 Task: Create a rule from the Recommended list, Task Added to this Project -> add SubTasks in the project AgileGator with SubTasks Gather and Analyse Requirements , Design and Implement Solution , System Test and UAT , Release to Production / Go Live
Action: Mouse moved to (610, 347)
Screenshot: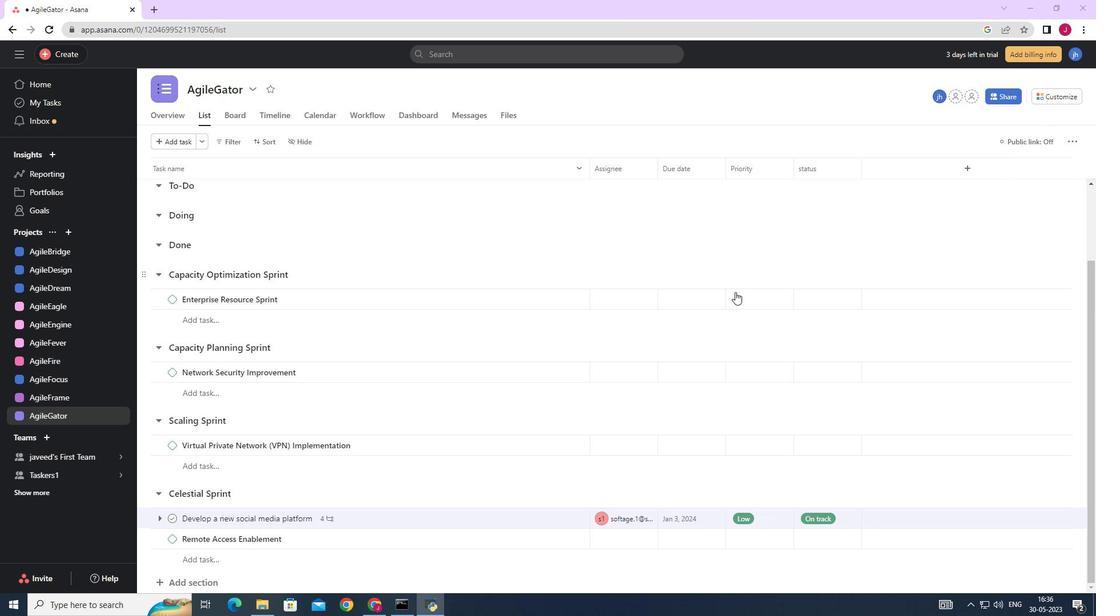 
Action: Mouse scrolled (610, 348) with delta (0, 0)
Screenshot: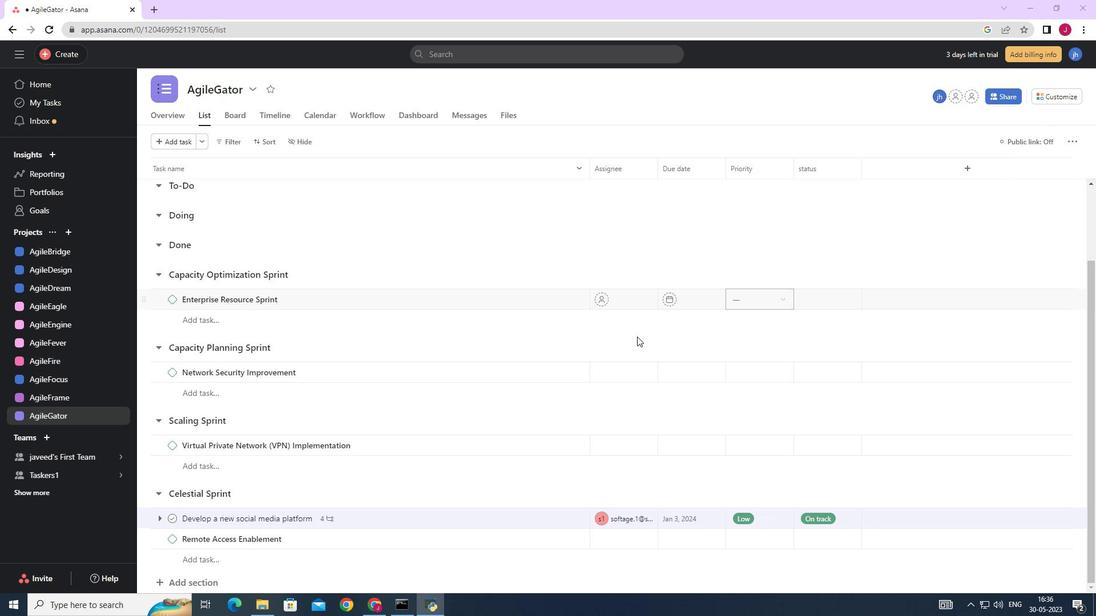 
Action: Mouse scrolled (610, 348) with delta (0, 0)
Screenshot: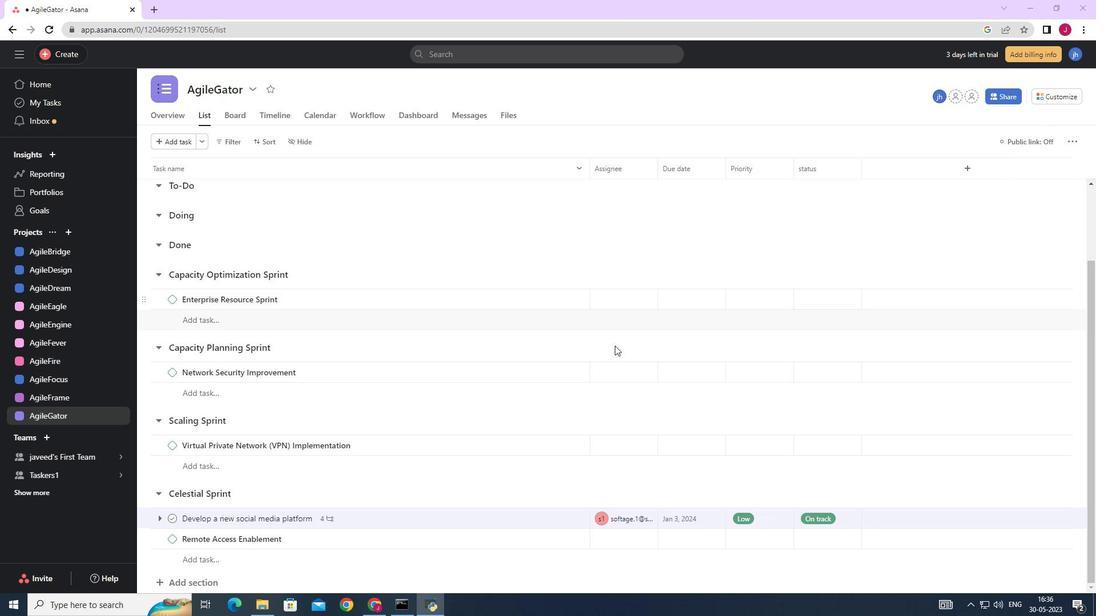 
Action: Mouse scrolled (610, 348) with delta (0, 0)
Screenshot: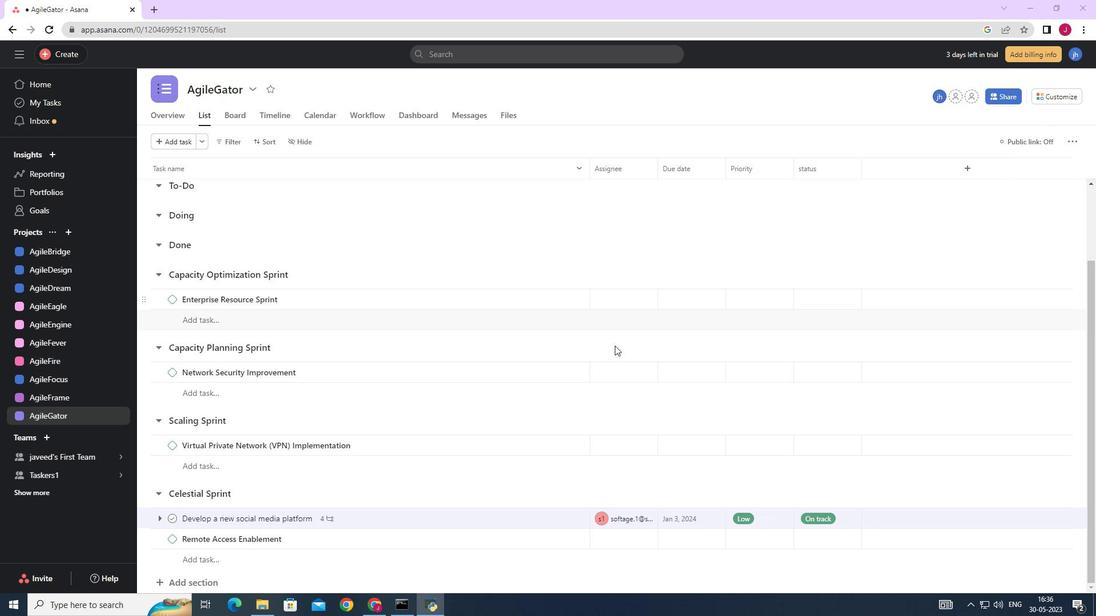 
Action: Mouse moved to (606, 347)
Screenshot: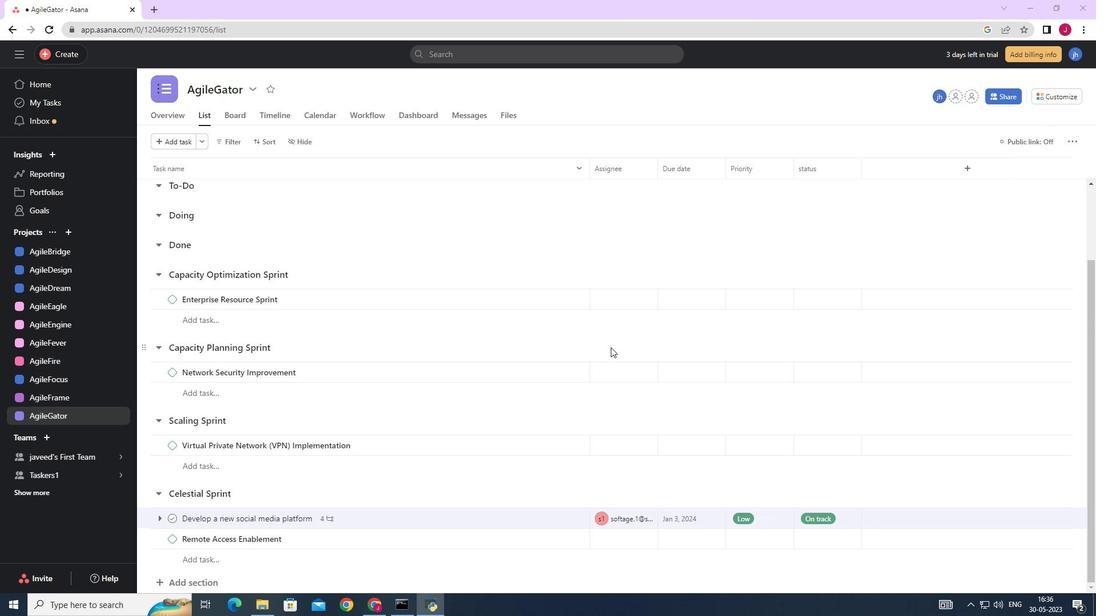 
Action: Mouse scrolled (606, 347) with delta (0, 0)
Screenshot: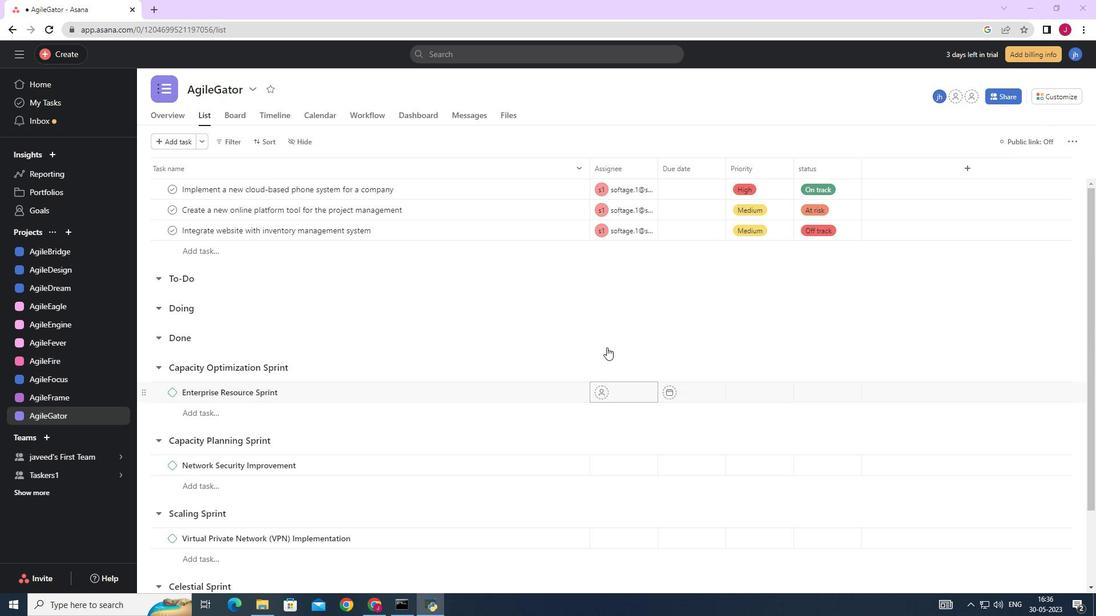 
Action: Mouse scrolled (606, 347) with delta (0, 0)
Screenshot: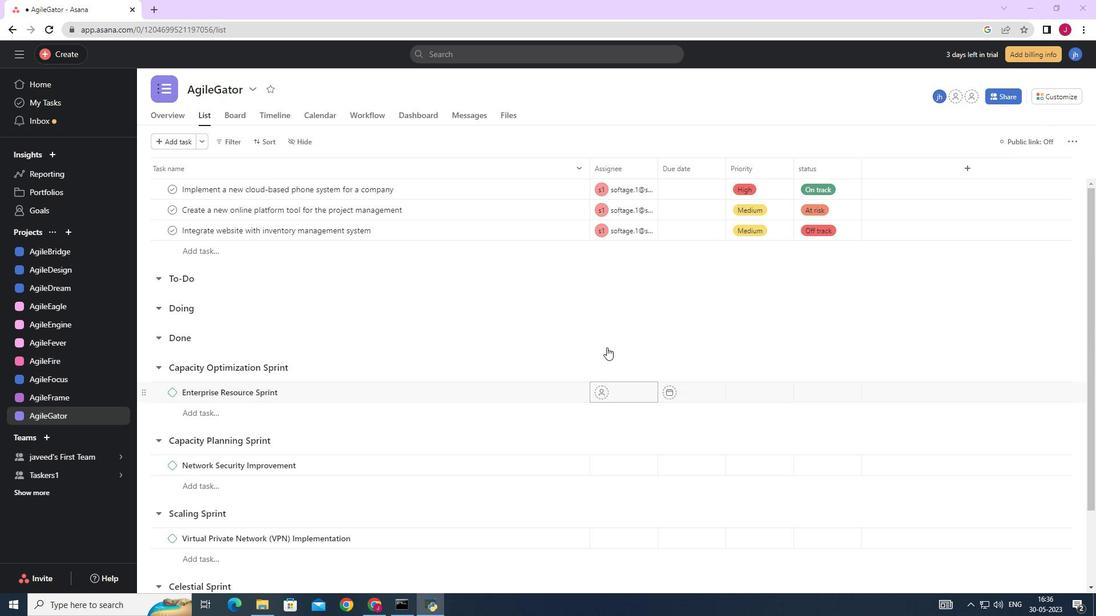 
Action: Mouse moved to (906, 306)
Screenshot: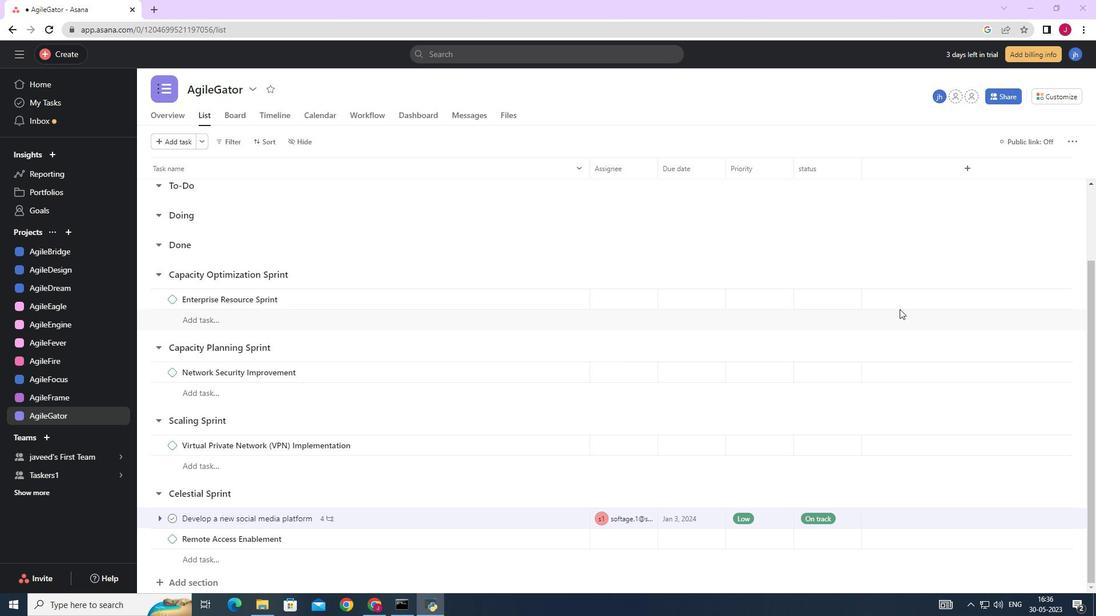 
Action: Mouse scrolled (906, 306) with delta (0, 0)
Screenshot: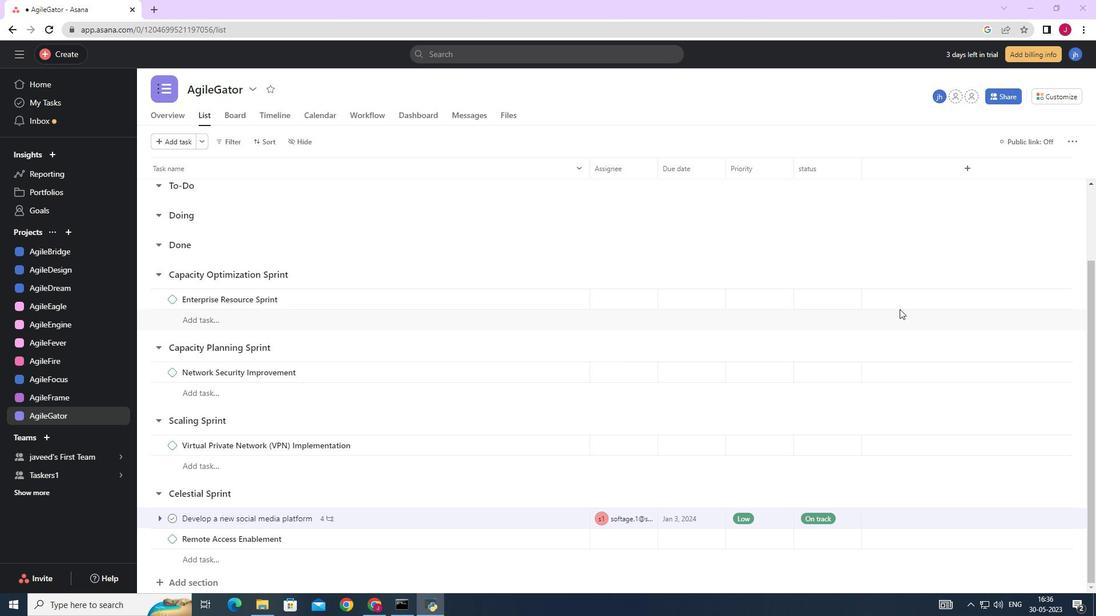 
Action: Mouse moved to (907, 304)
Screenshot: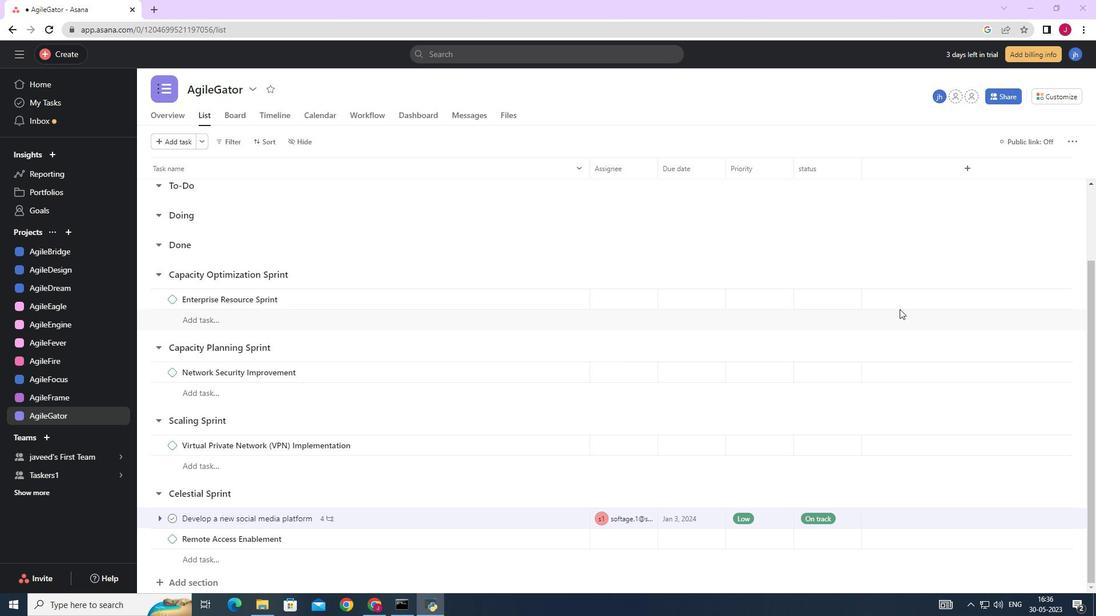 
Action: Mouse scrolled (907, 305) with delta (0, 0)
Screenshot: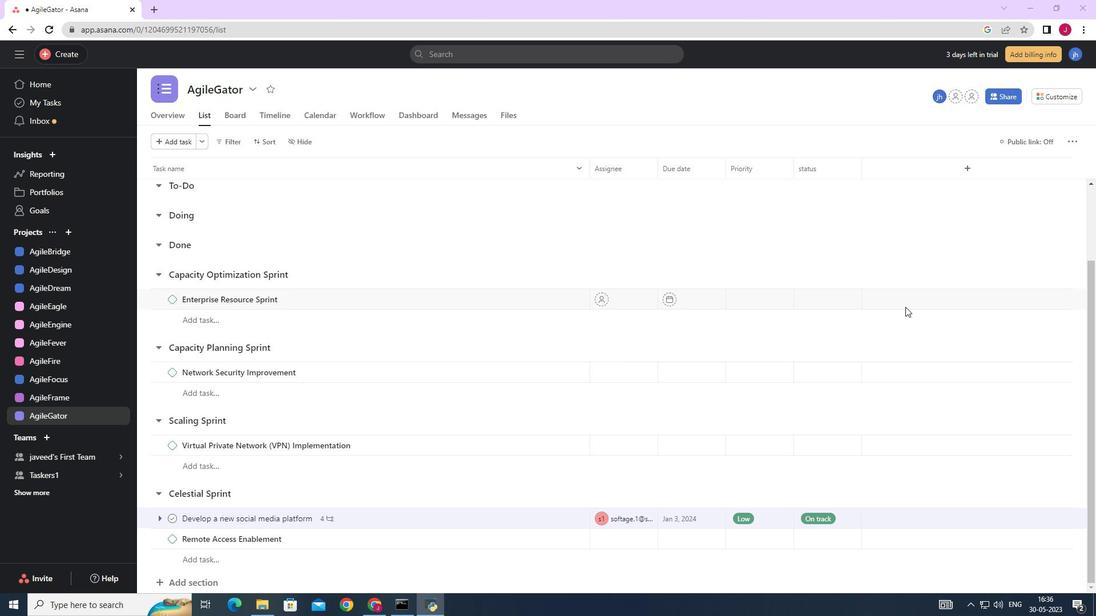 
Action: Mouse moved to (916, 299)
Screenshot: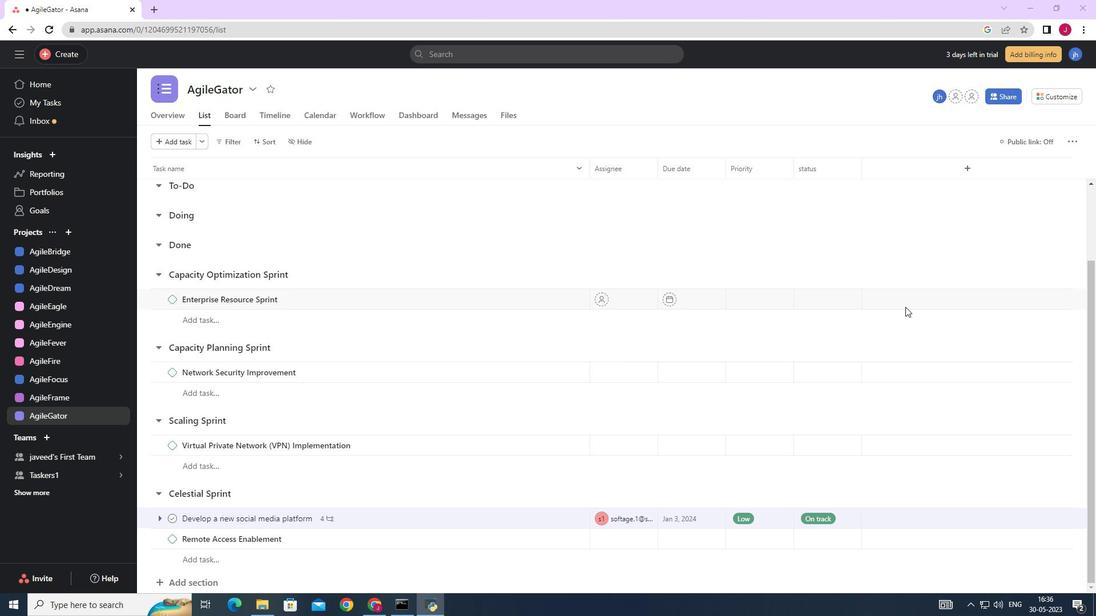 
Action: Mouse scrolled (913, 302) with delta (0, 0)
Screenshot: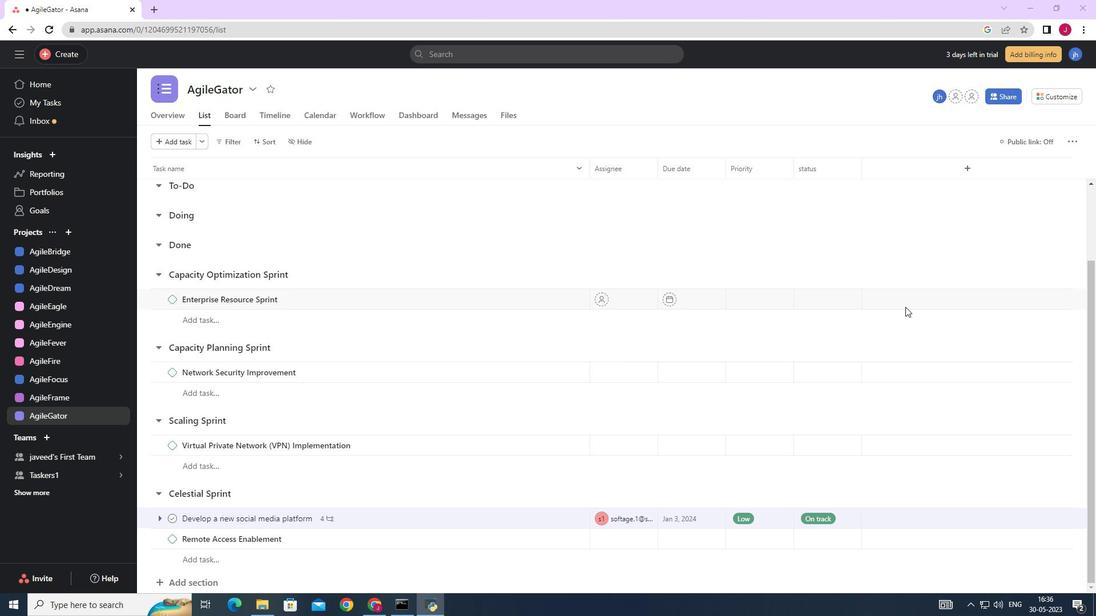 
Action: Mouse moved to (1061, 91)
Screenshot: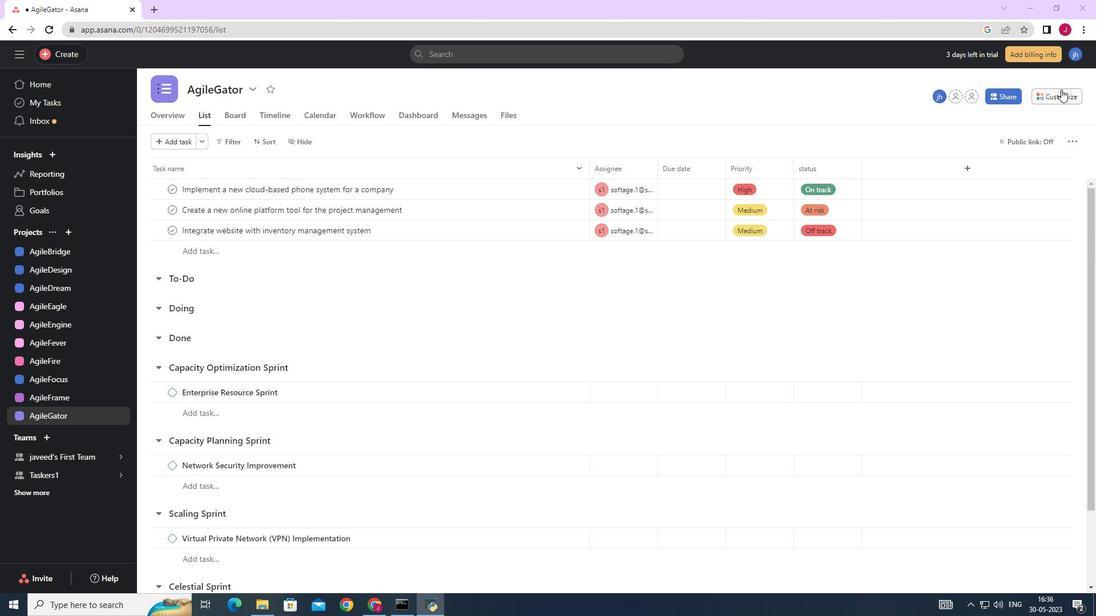 
Action: Mouse pressed left at (1061, 91)
Screenshot: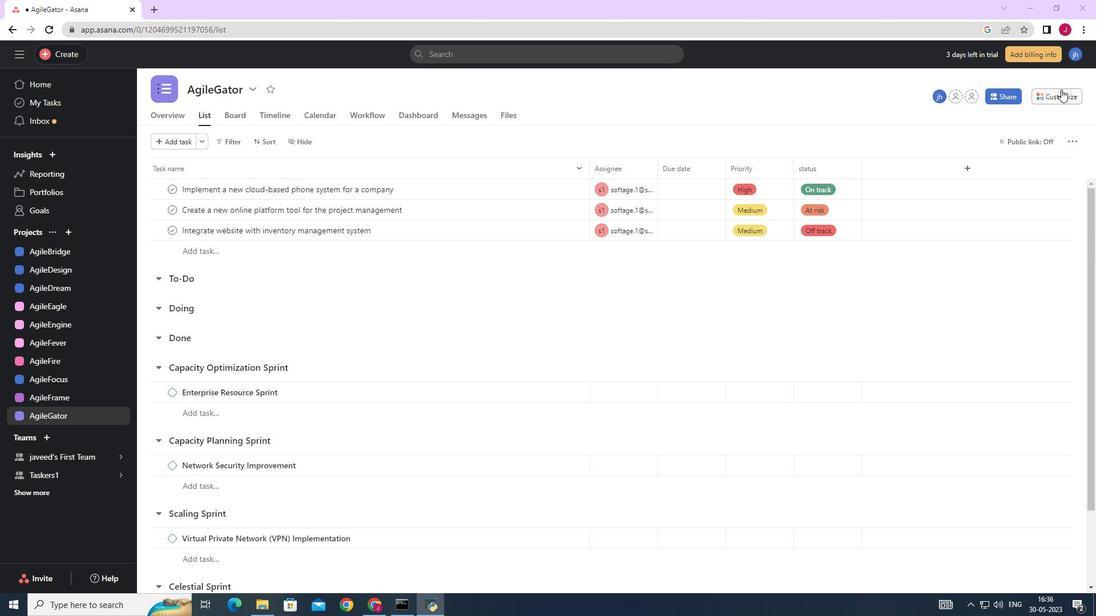 
Action: Mouse moved to (862, 241)
Screenshot: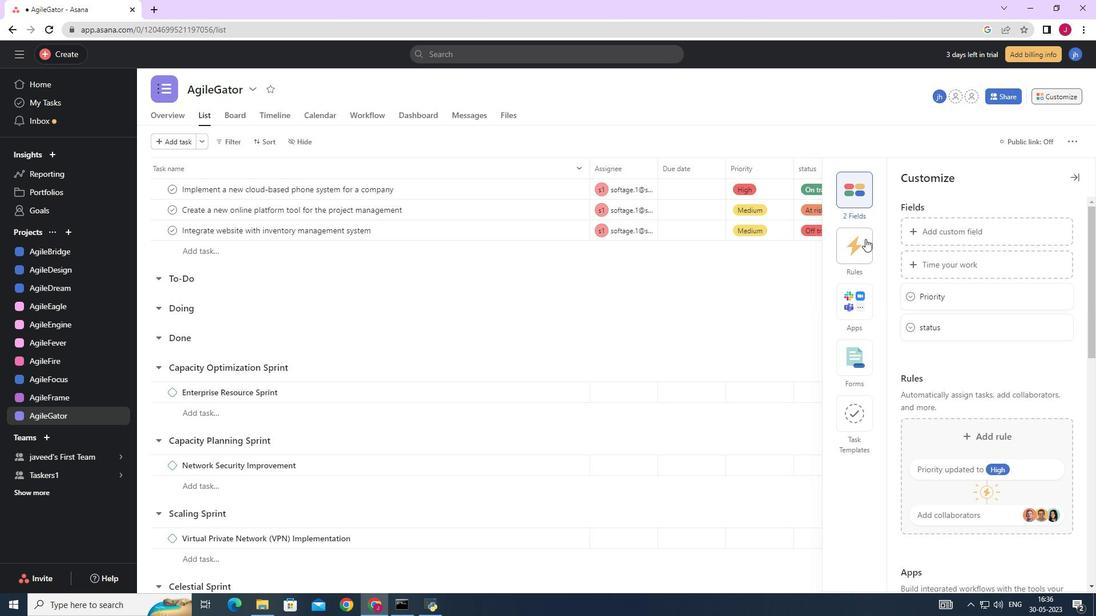 
Action: Mouse pressed left at (862, 241)
Screenshot: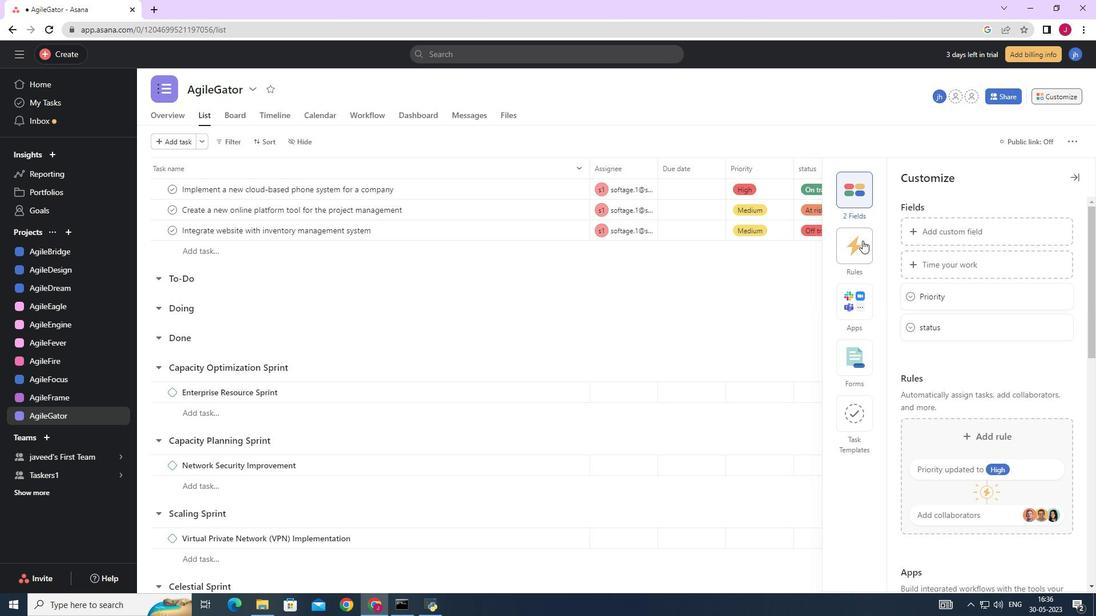 
Action: Mouse moved to (954, 259)
Screenshot: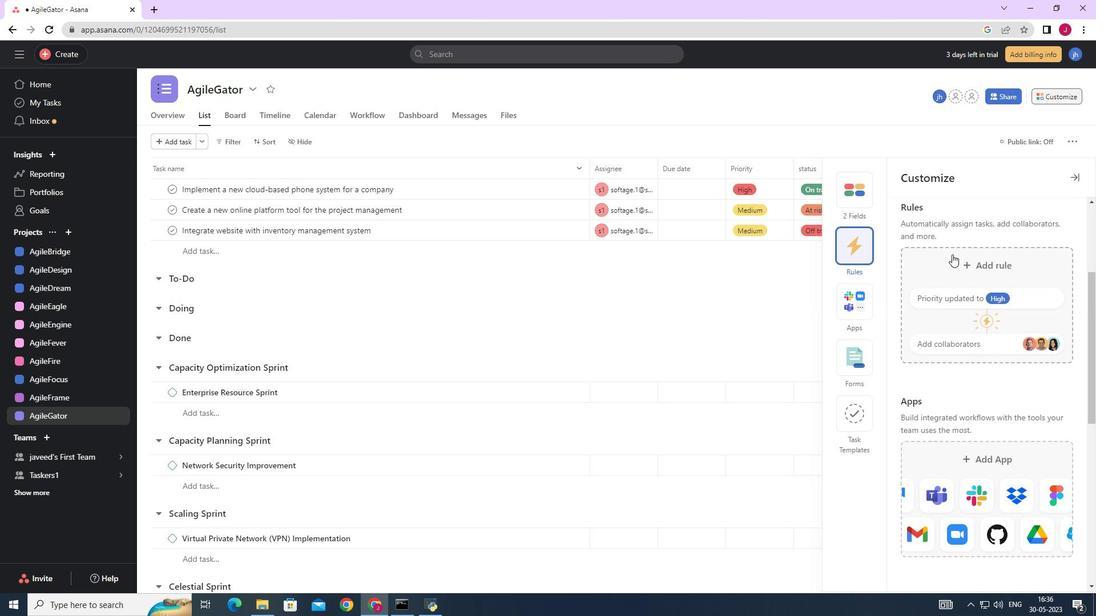 
Action: Mouse pressed left at (954, 259)
Screenshot: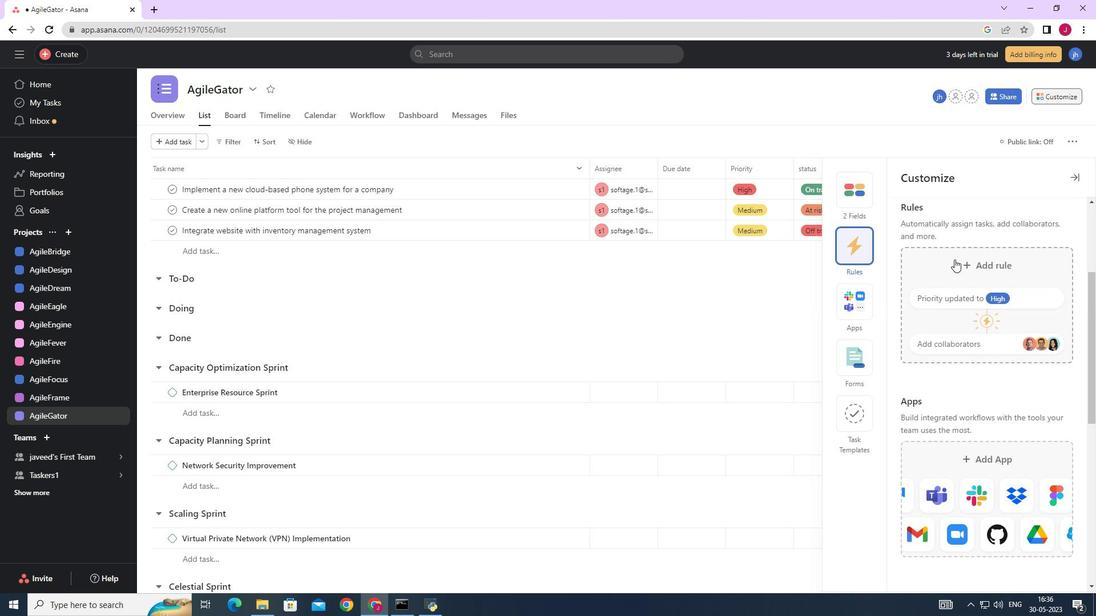 
Action: Mouse moved to (418, 175)
Screenshot: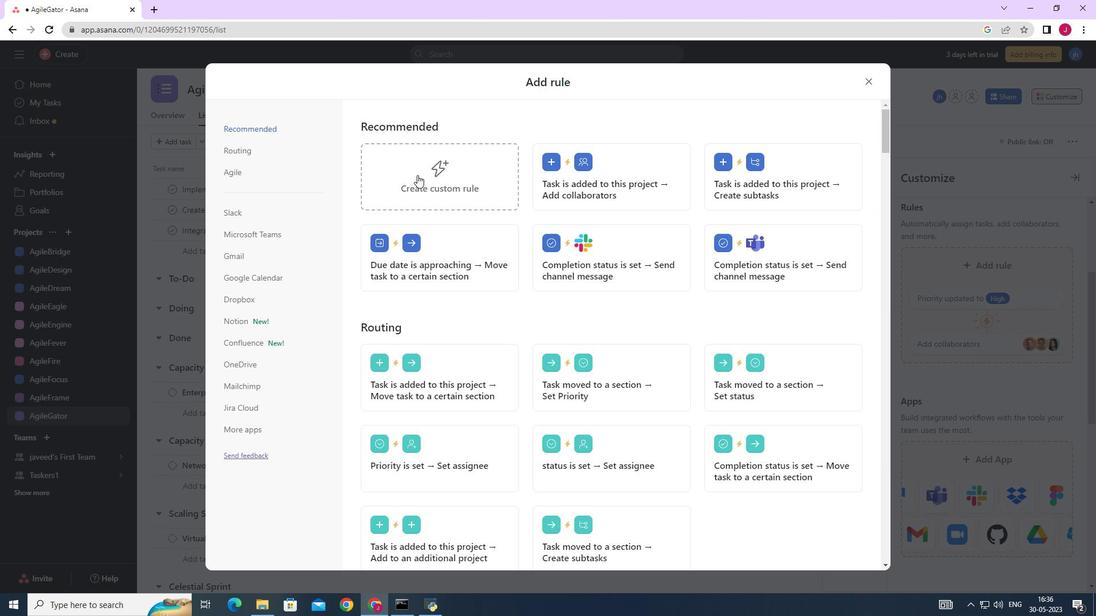 
Action: Mouse pressed left at (418, 175)
Screenshot: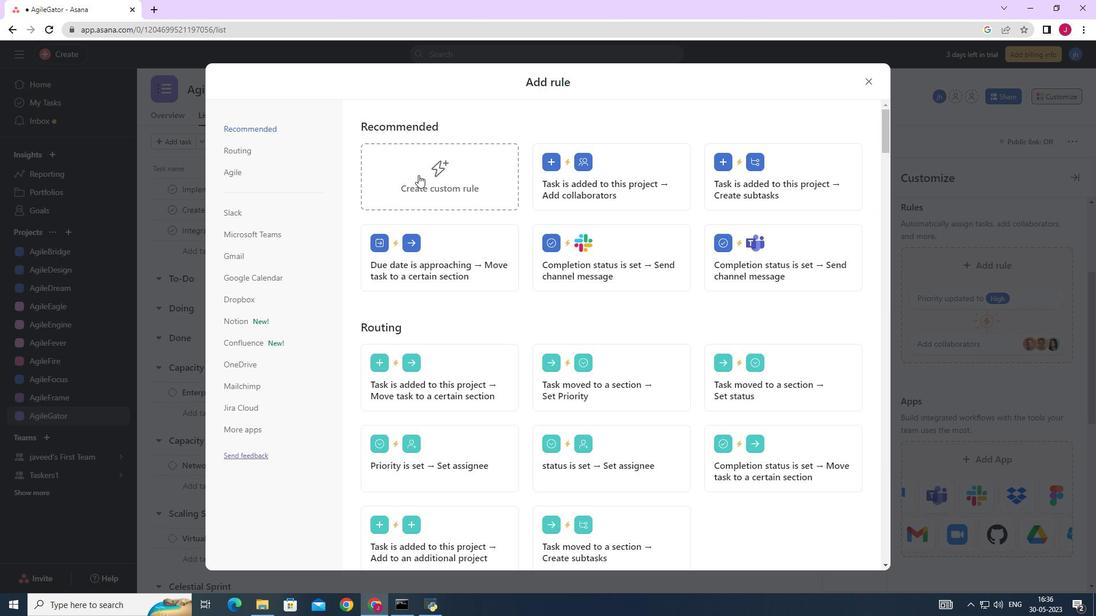 
Action: Mouse moved to (544, 308)
Screenshot: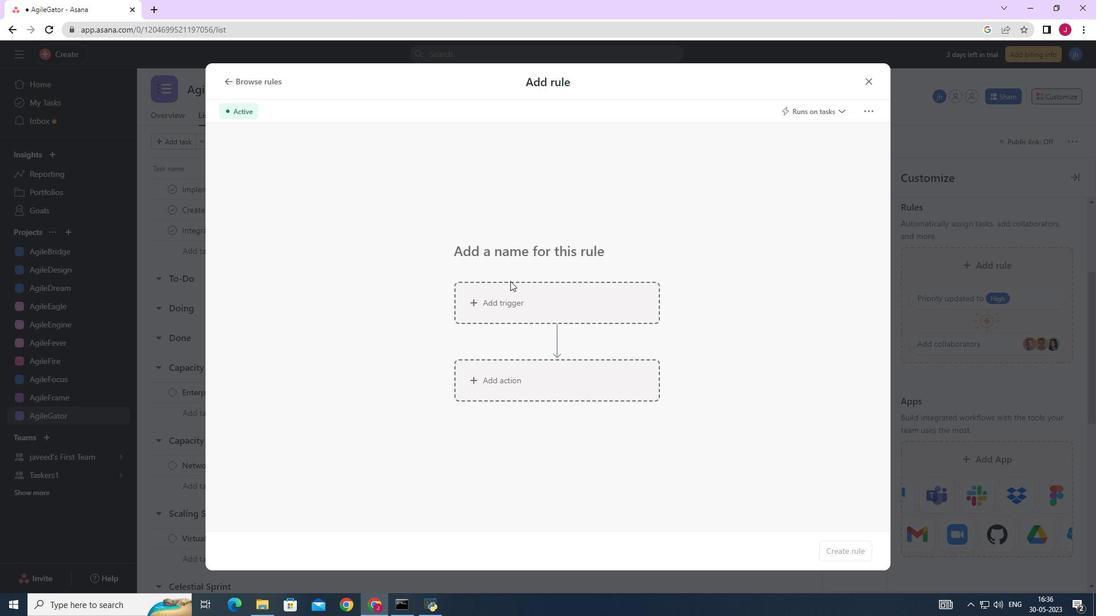 
Action: Mouse pressed left at (544, 308)
Screenshot: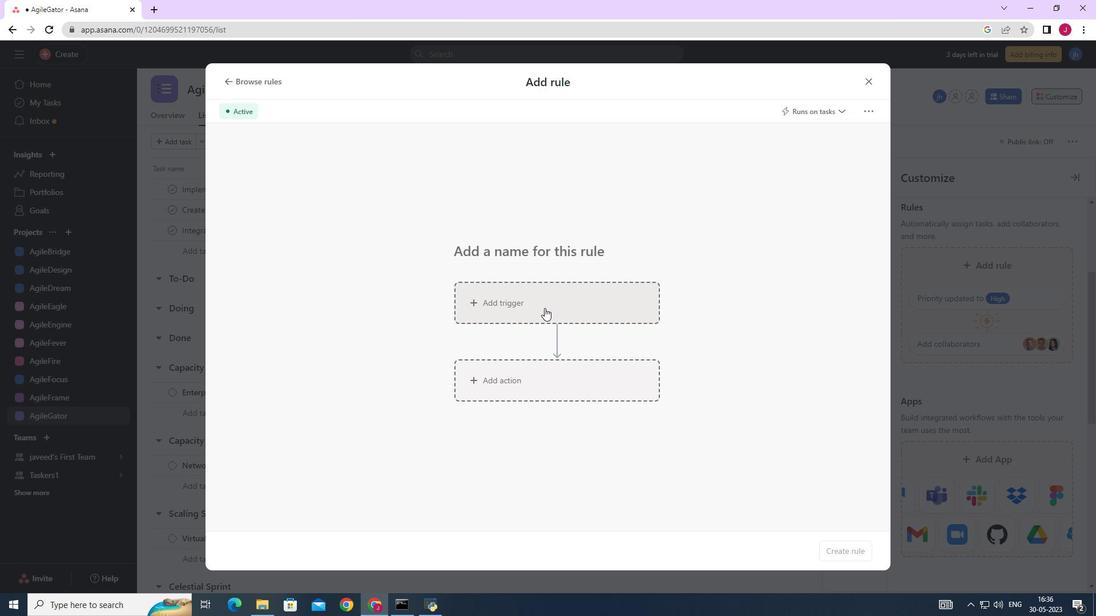 
Action: Mouse moved to (391, 390)
Screenshot: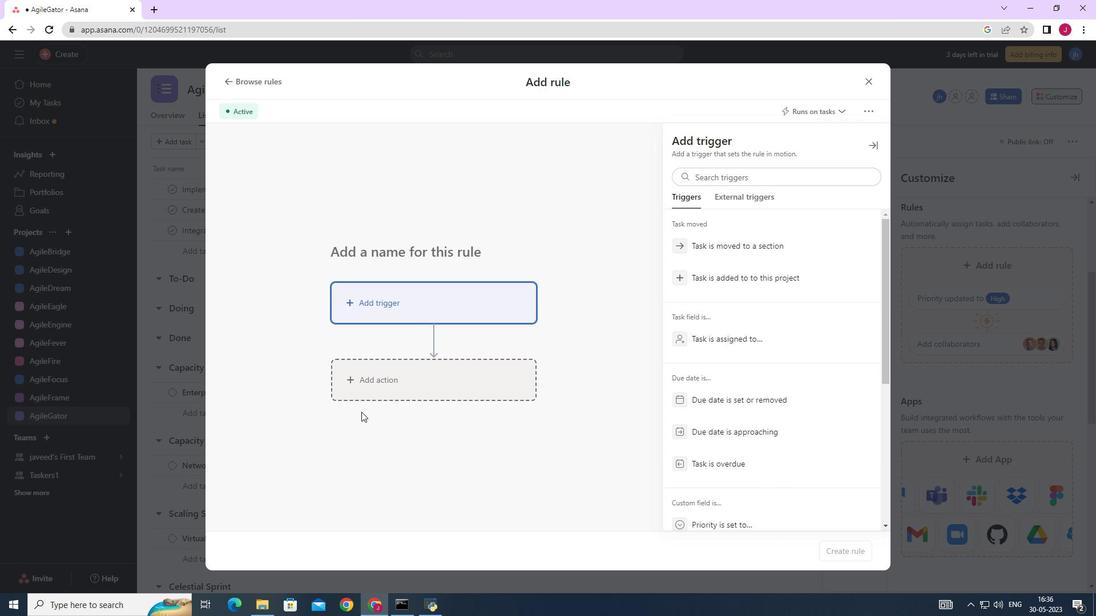 
Action: Mouse pressed left at (391, 390)
Screenshot: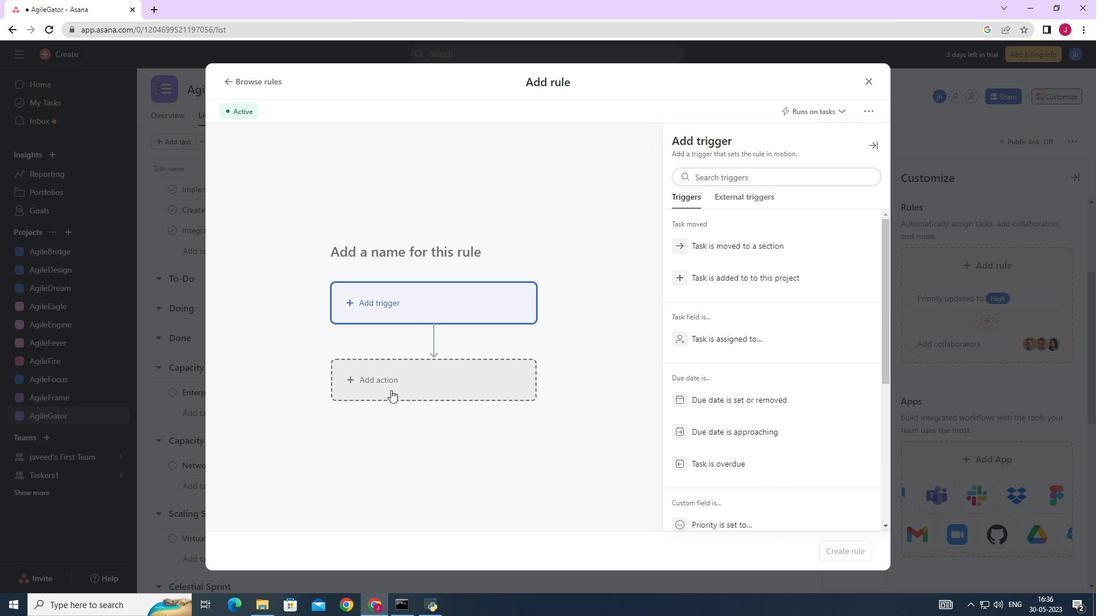 
Action: Mouse moved to (717, 336)
Screenshot: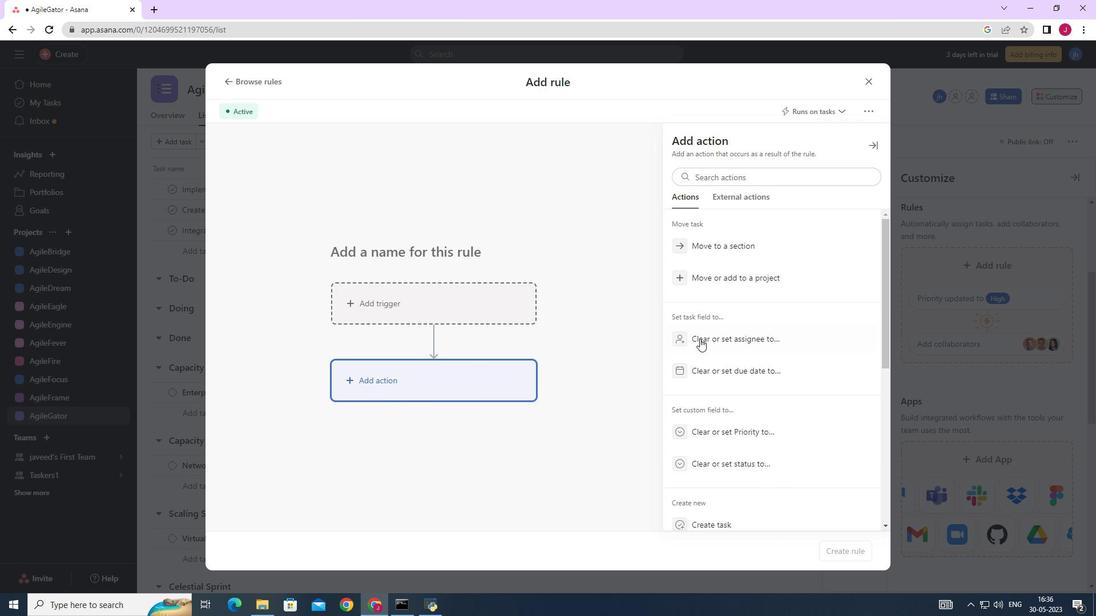 
Action: Mouse scrolled (717, 336) with delta (0, 0)
Screenshot: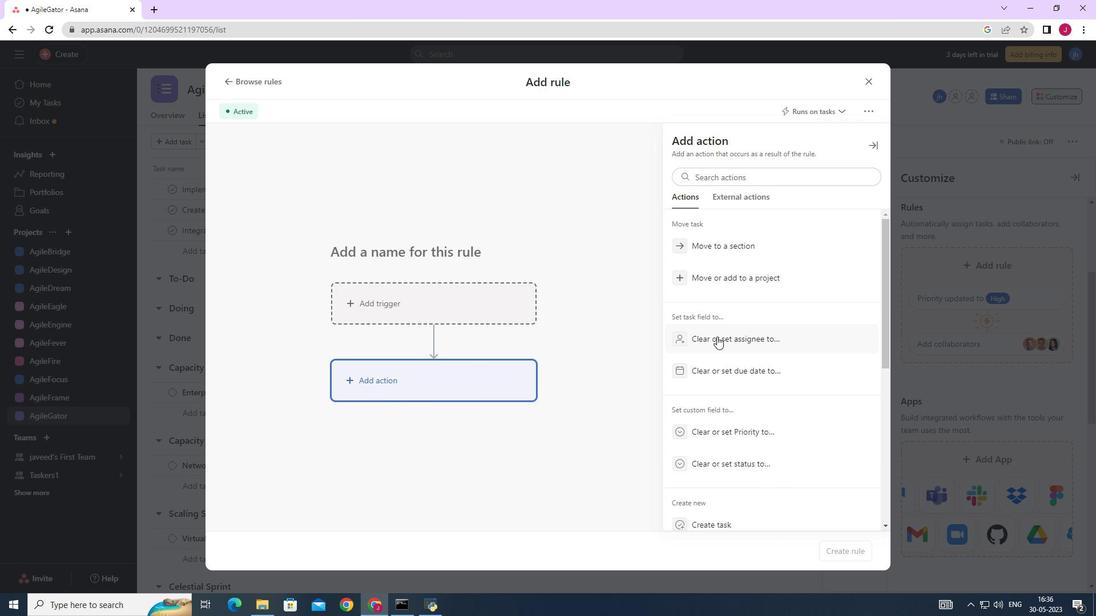 
Action: Mouse scrolled (717, 336) with delta (0, 0)
Screenshot: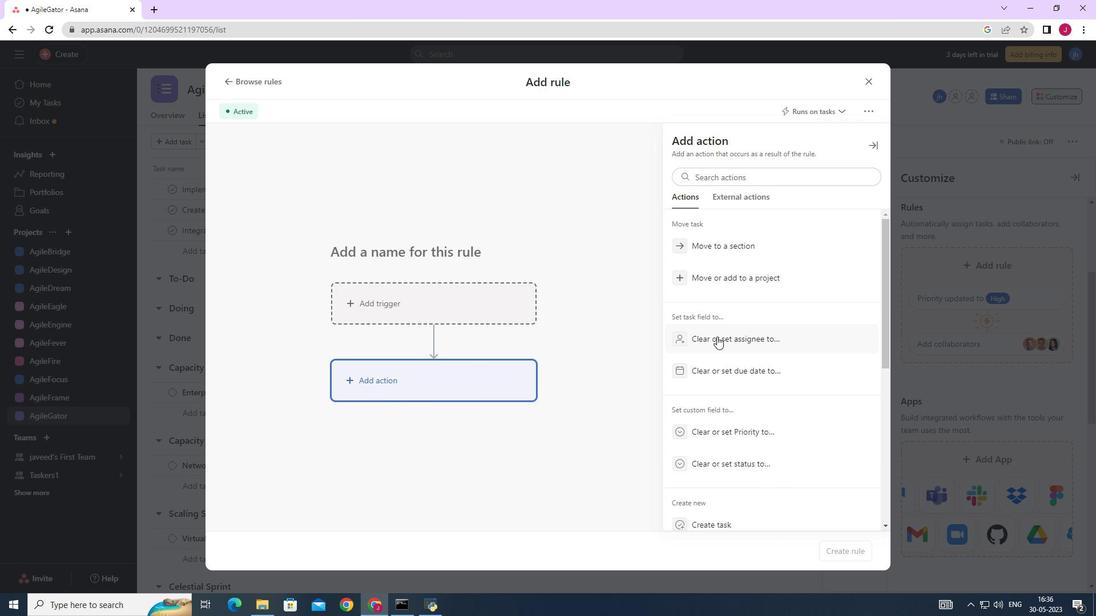 
Action: Mouse scrolled (717, 336) with delta (0, 0)
Screenshot: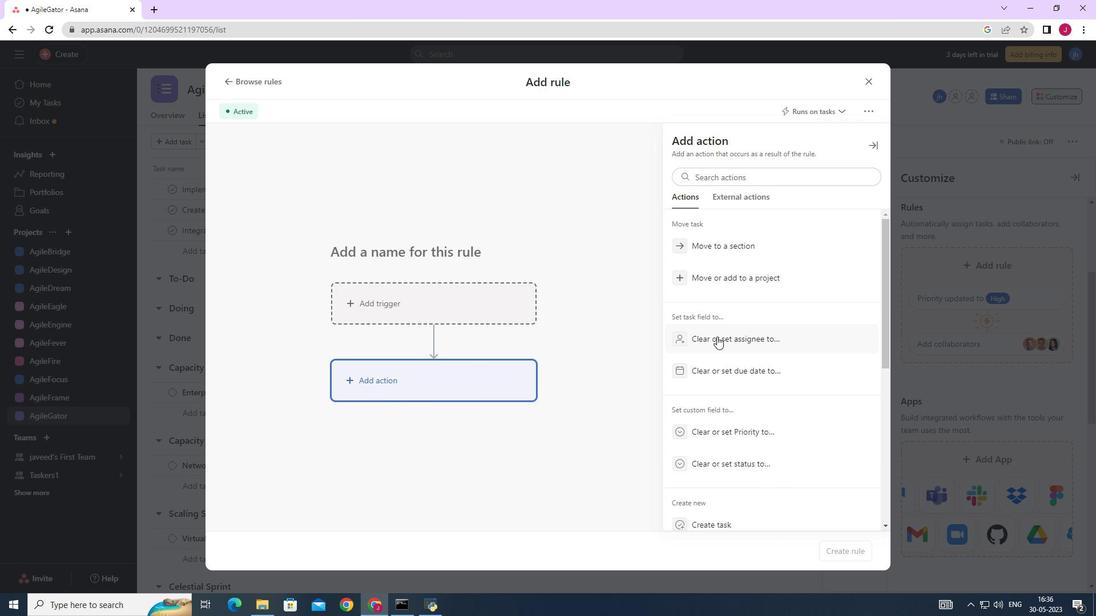 
Action: Mouse moved to (708, 386)
Screenshot: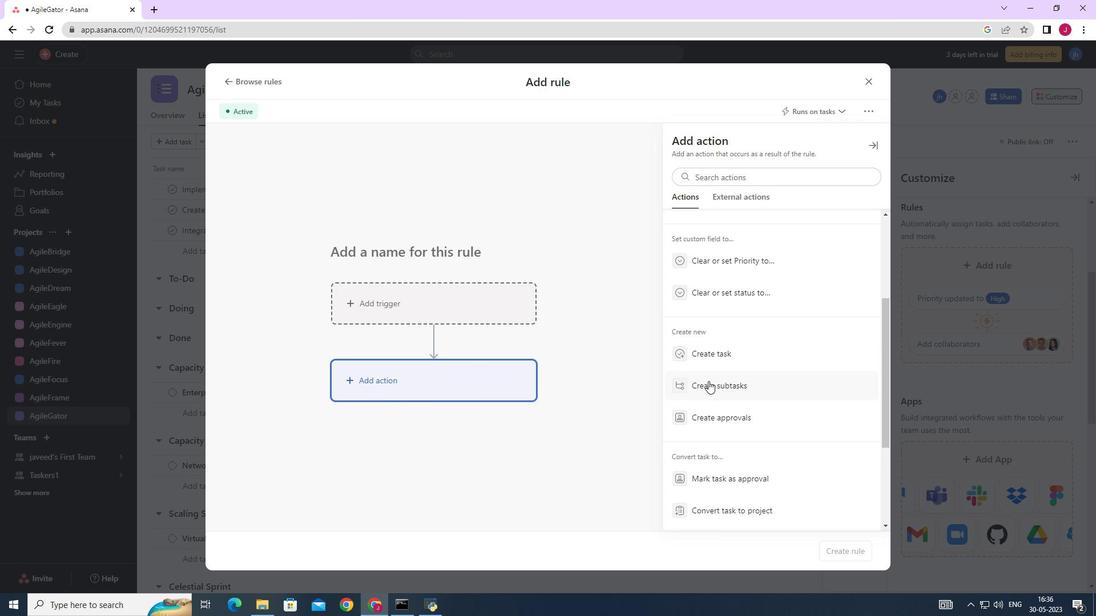 
Action: Mouse pressed left at (708, 386)
Screenshot: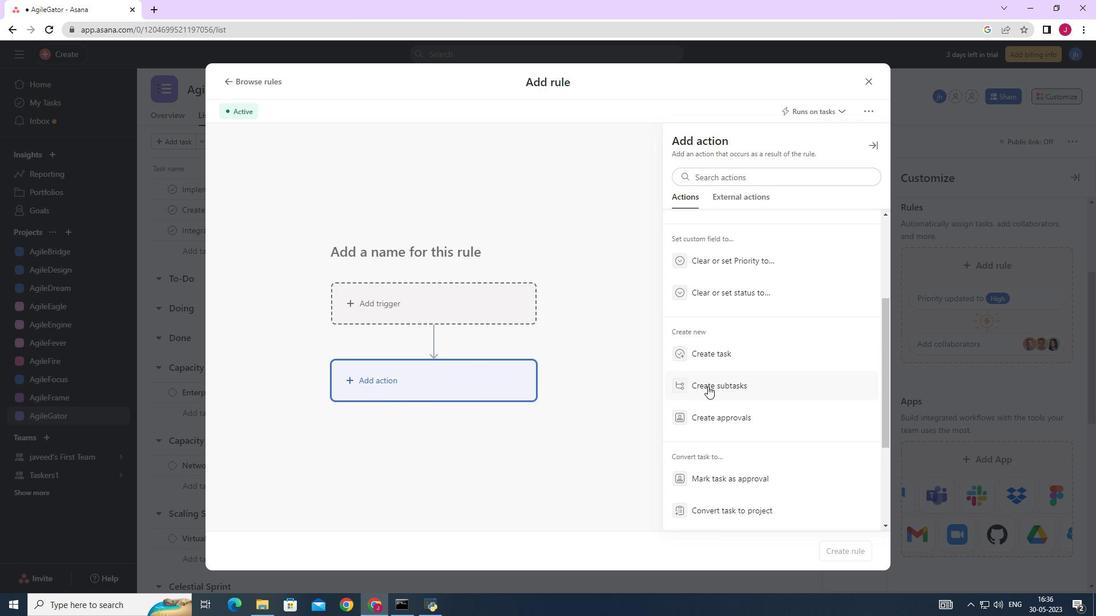 
Action: Mouse moved to (717, 184)
Screenshot: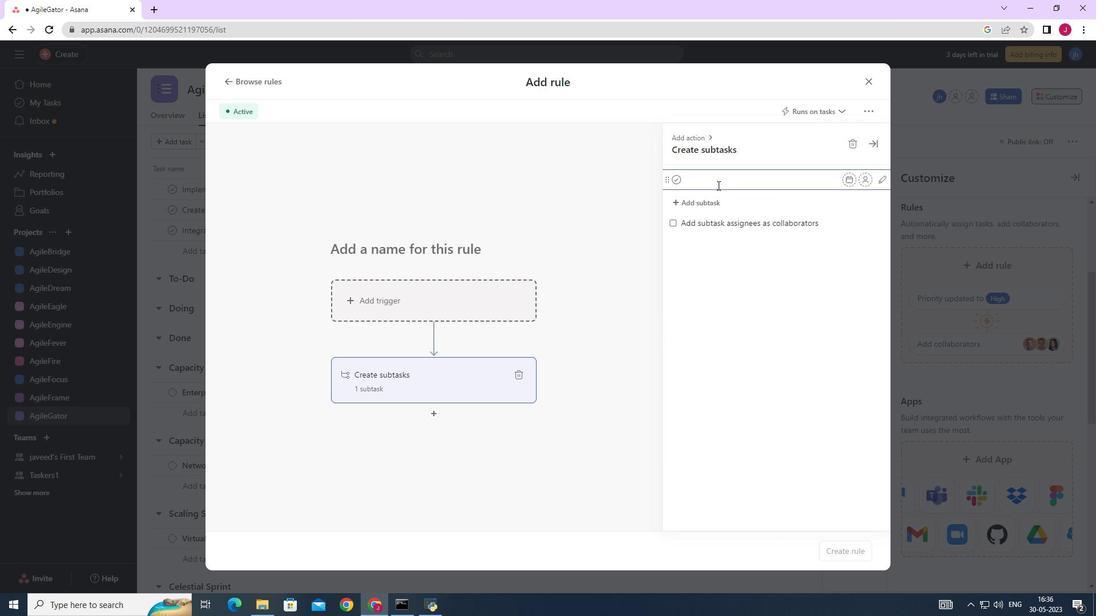 
Action: Key pressed <Key.caps_lock>G<Key.caps_lock>ather<Key.space>and<Key.space><Key.caps_lock>A<Key.caps_lock>nalyse<Key.space><Key.caps_lock>R<Key.caps_lock>equirements<Key.enter>
Screenshot: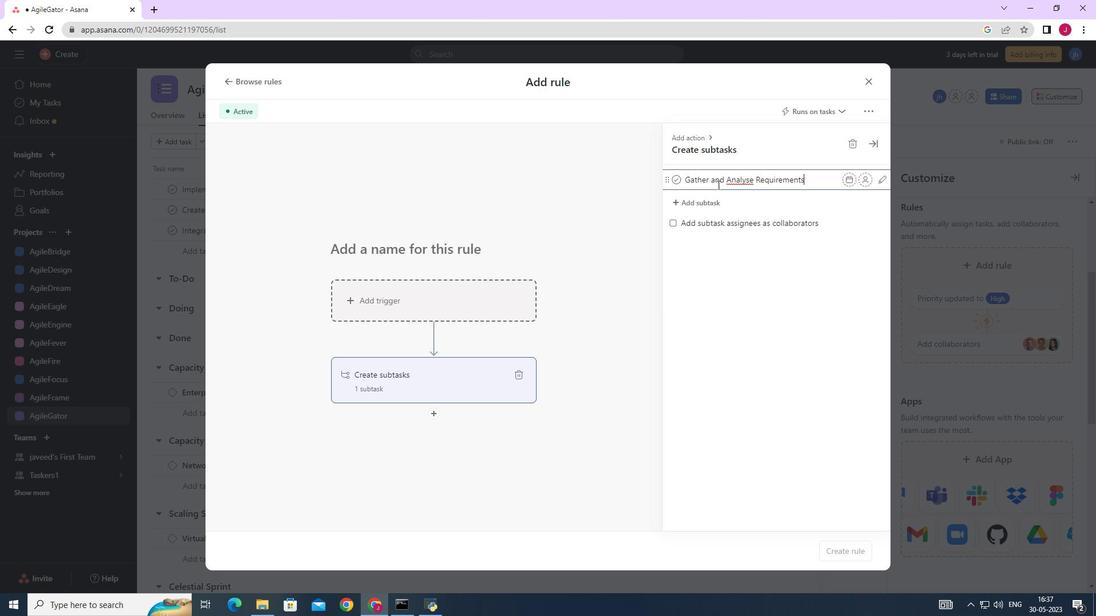 
Action: Mouse moved to (739, 178)
Screenshot: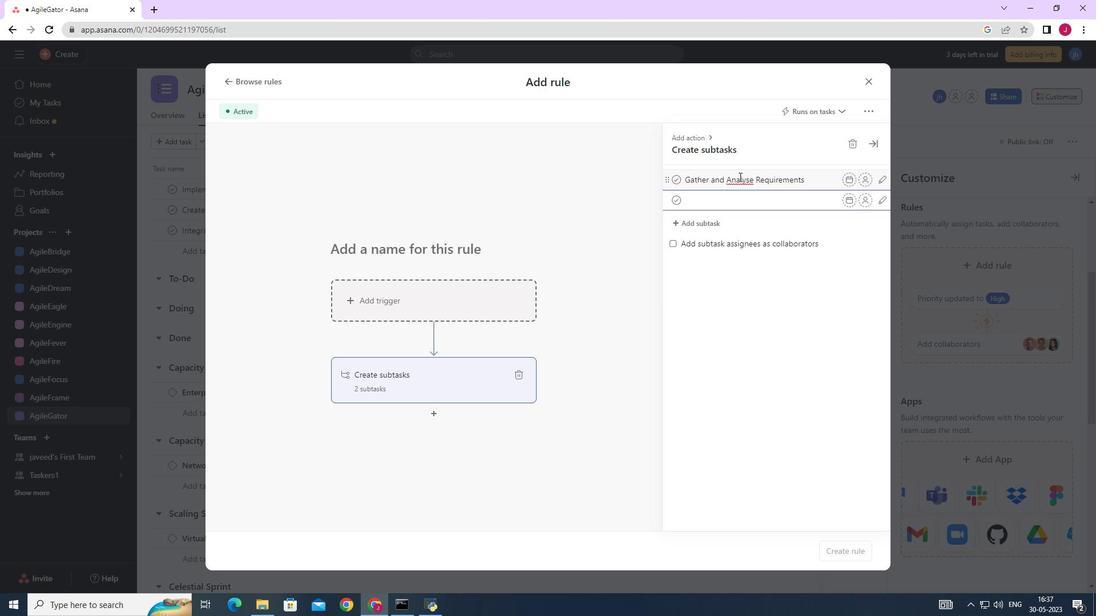 
Action: Mouse pressed right at (739, 178)
Screenshot: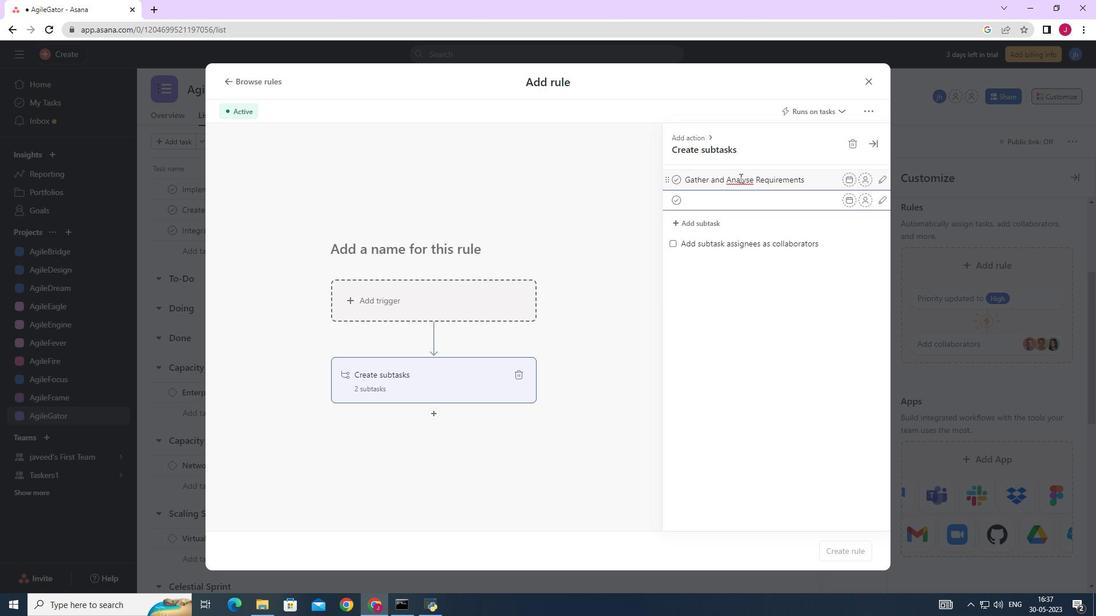 
Action: Mouse moved to (729, 198)
Screenshot: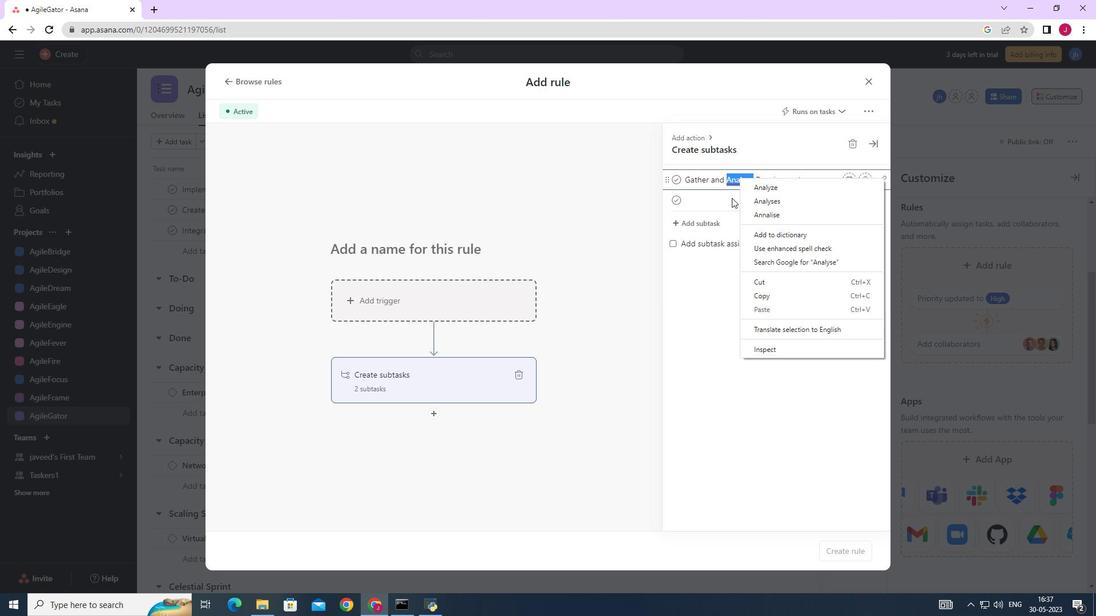 
Action: Mouse pressed left at (729, 198)
Screenshot: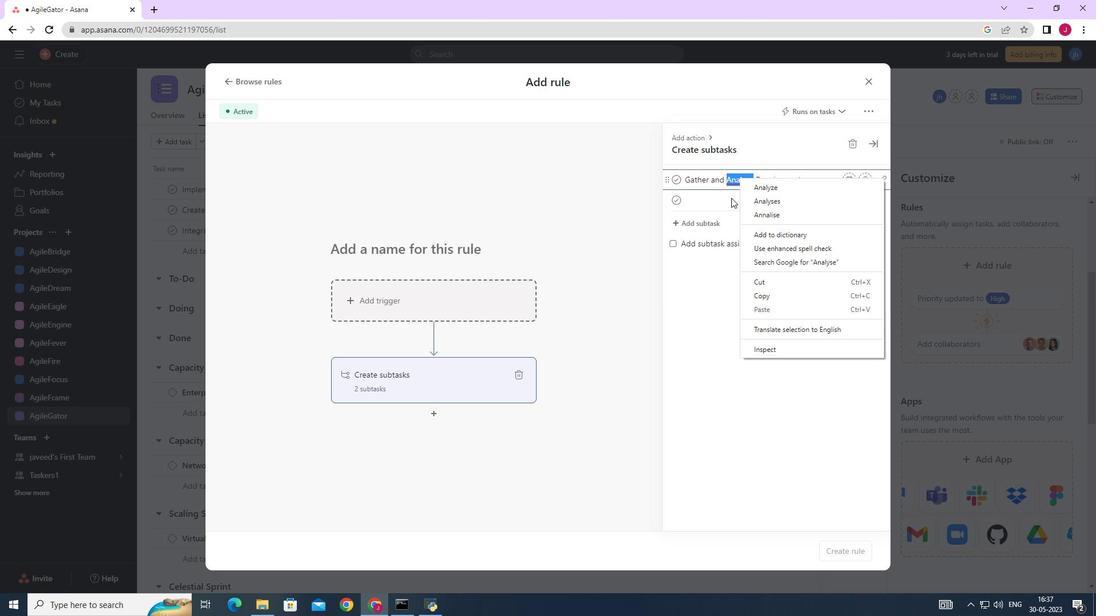 
Action: Mouse moved to (758, 182)
Screenshot: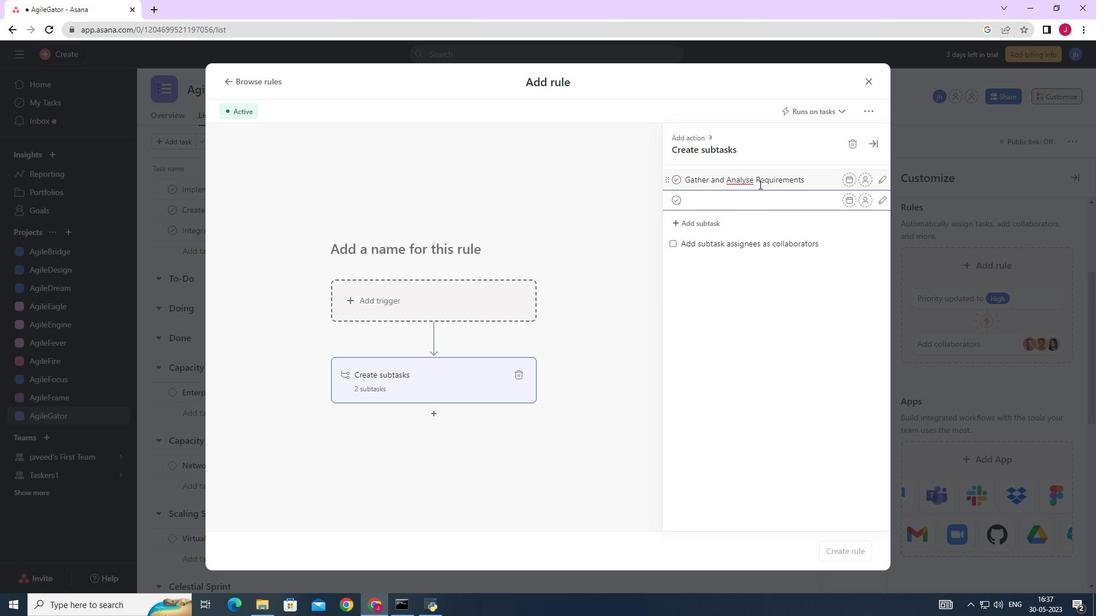 
Action: Mouse pressed left at (758, 182)
Screenshot: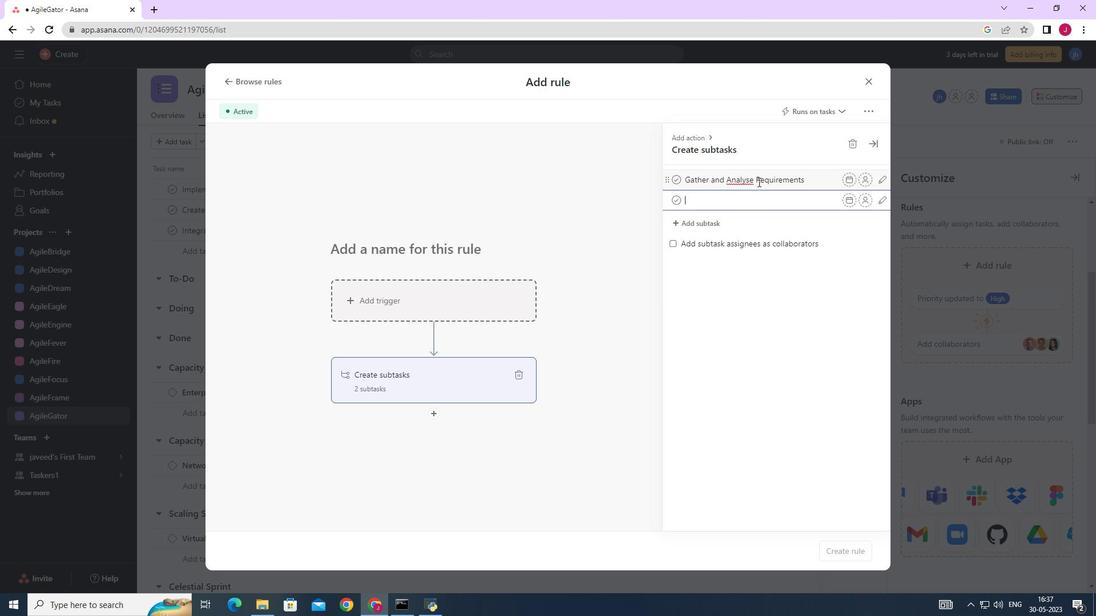 
Action: Mouse moved to (755, 182)
Screenshot: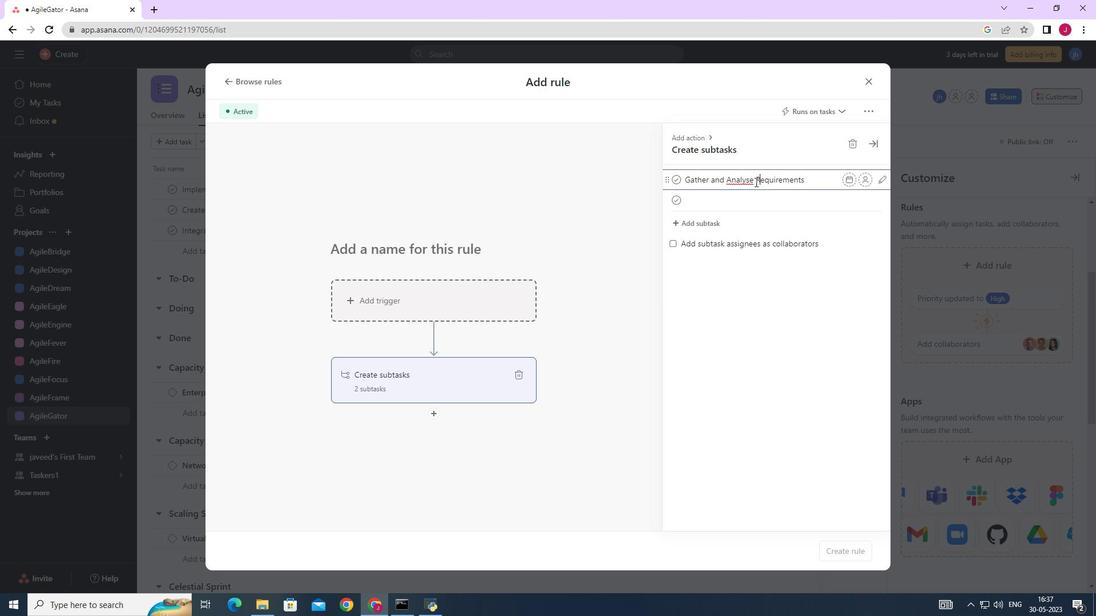 
Action: Mouse pressed left at (755, 182)
Screenshot: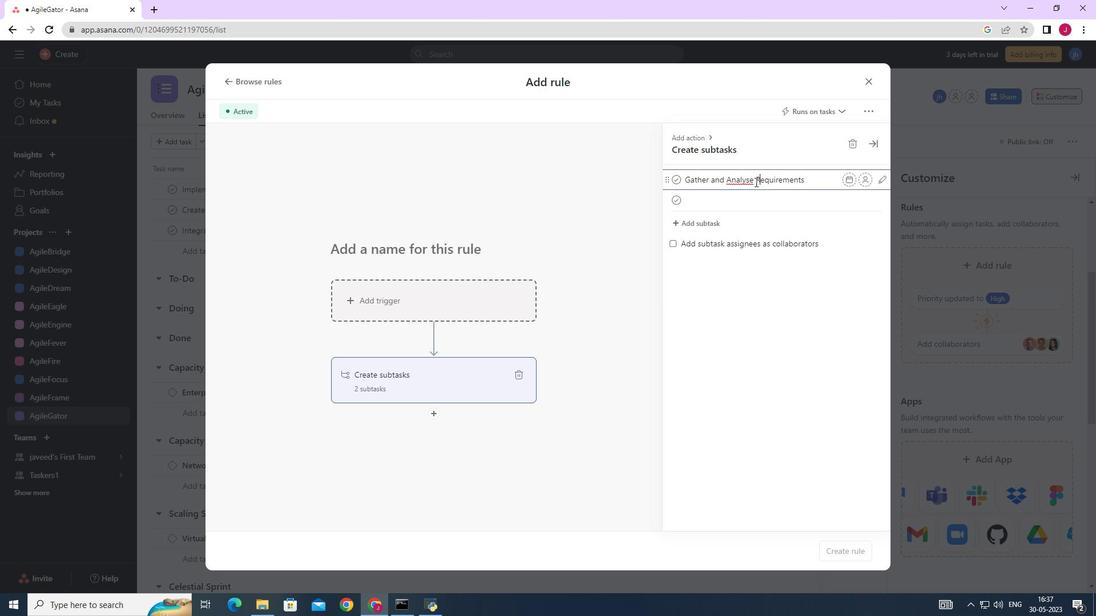 
Action: Mouse moved to (754, 181)
Screenshot: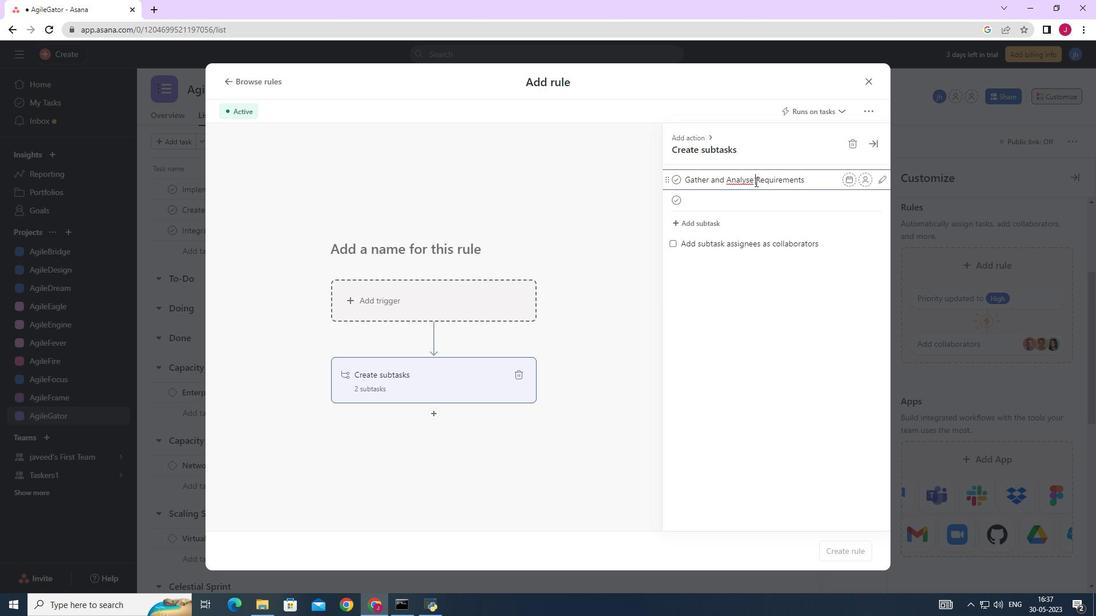 
Action: Mouse pressed left at (754, 181)
Screenshot: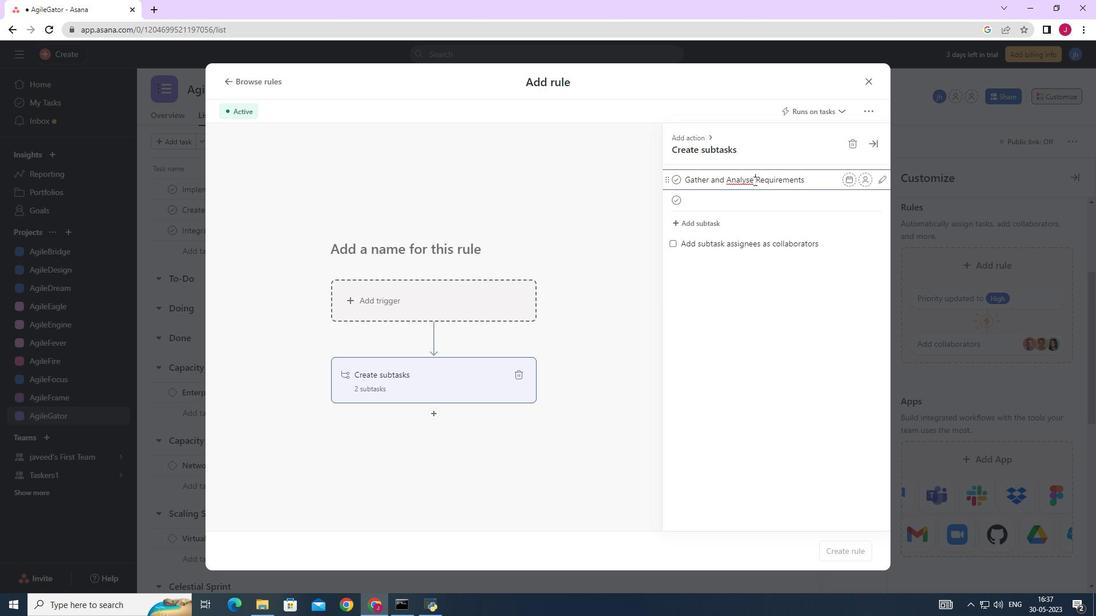 
Action: Key pressed <Key.backspace>
Screenshot: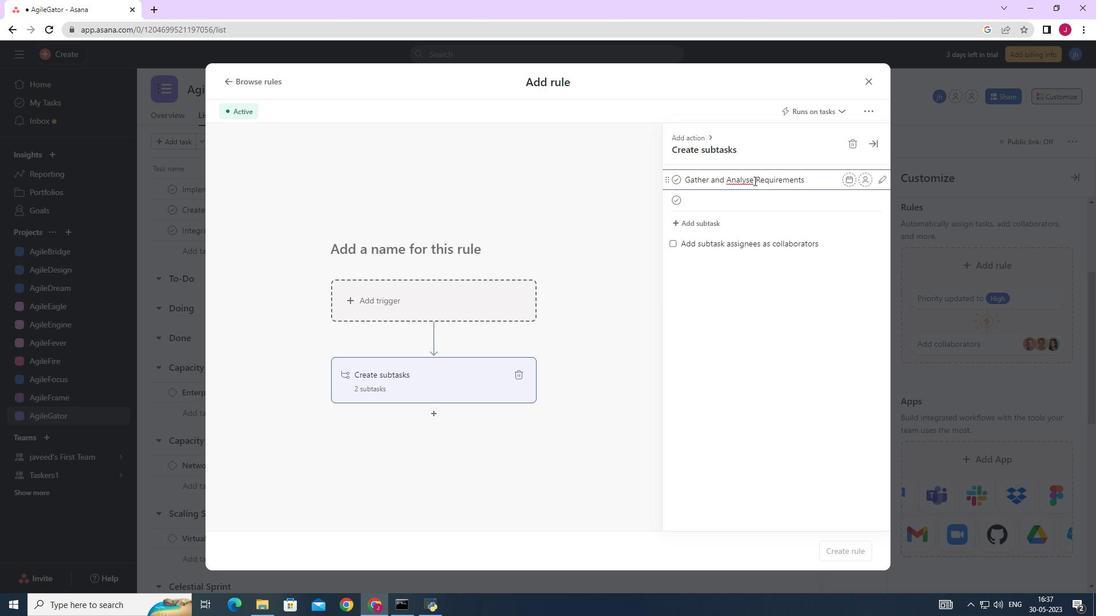 
Action: Mouse moved to (756, 188)
Screenshot: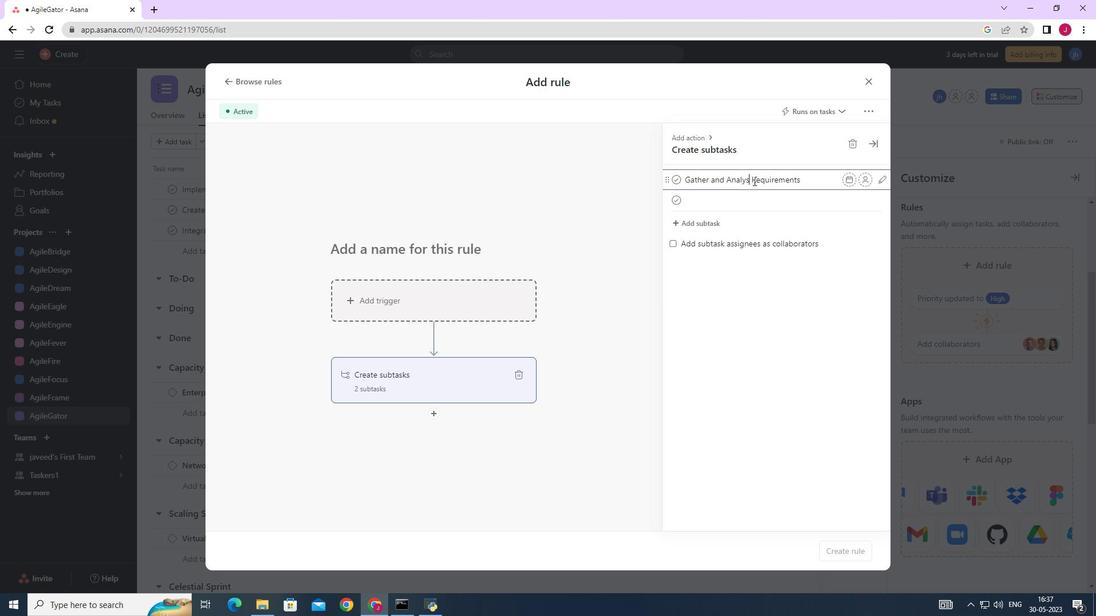 
Action: Key pressed <Key.space>
Screenshot: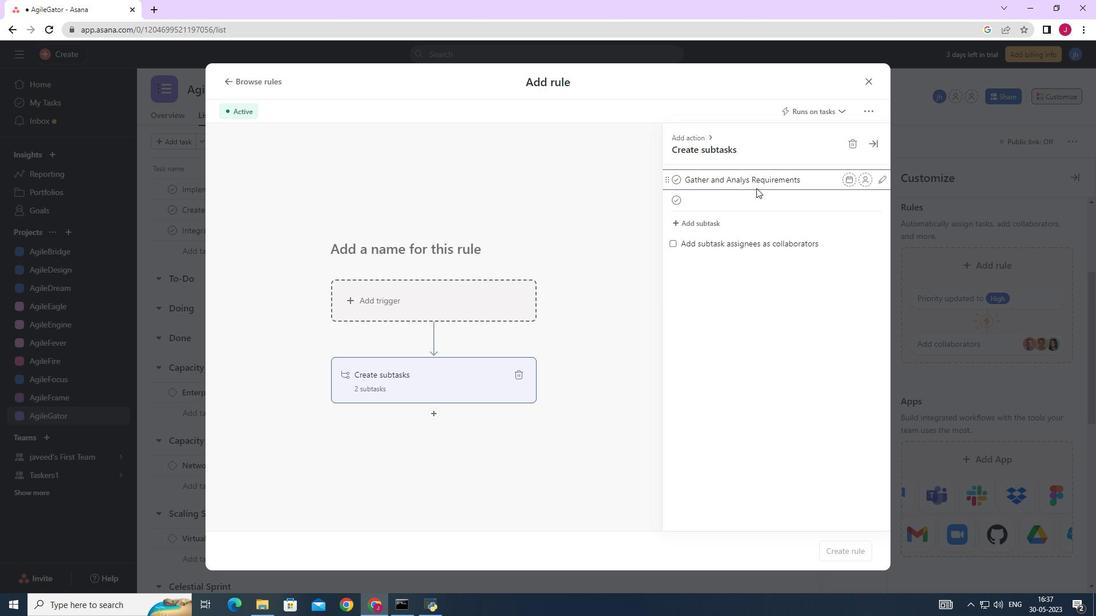 
Action: Mouse moved to (755, 187)
Screenshot: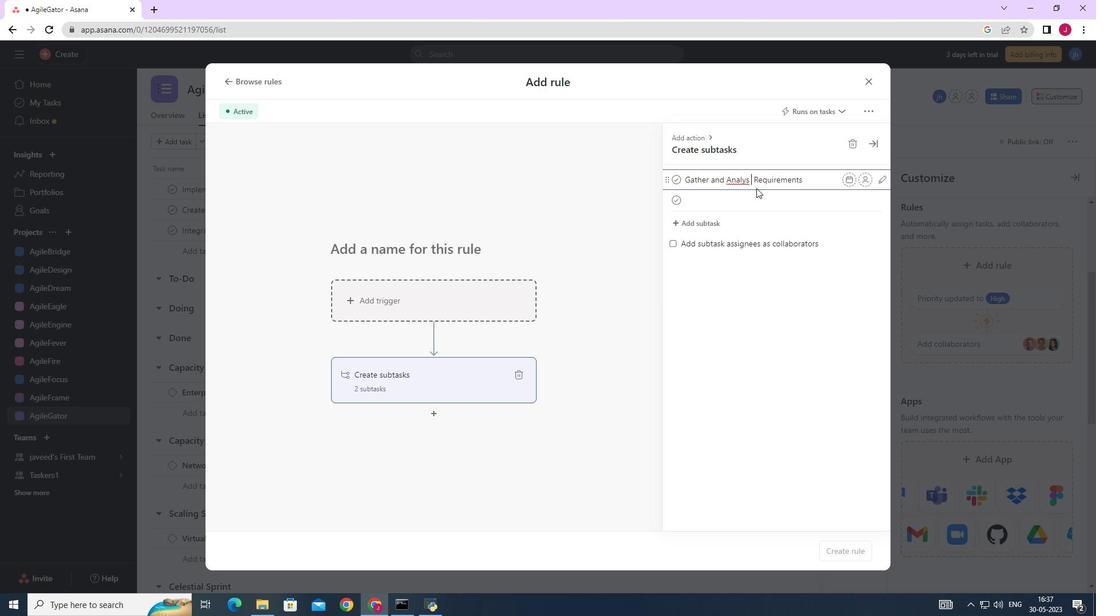 
Action: Key pressed <Key.backspace>
Screenshot: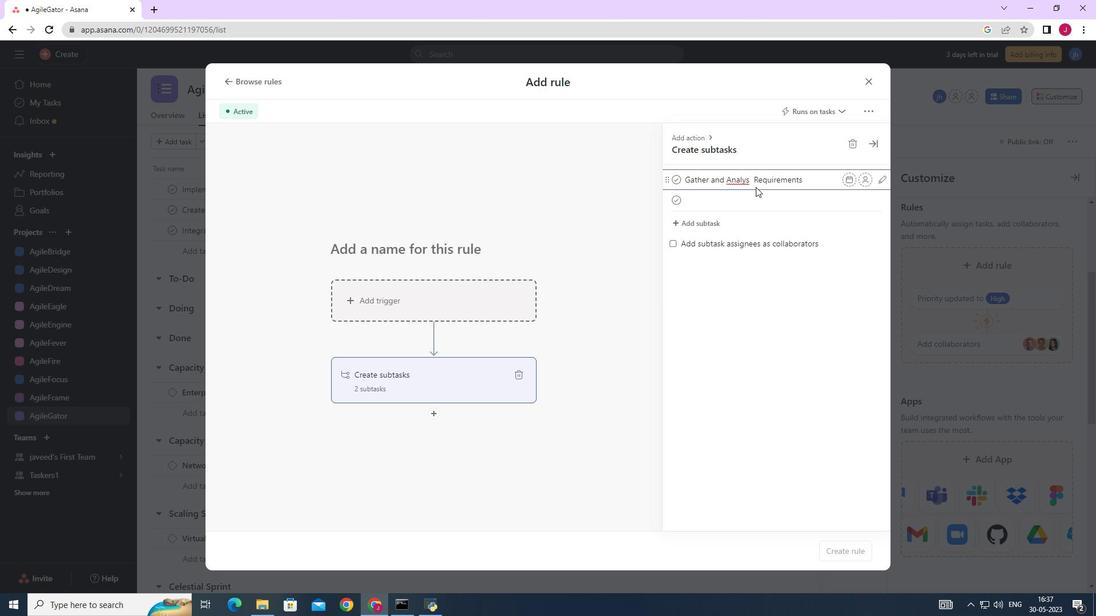 
Action: Mouse moved to (755, 186)
Screenshot: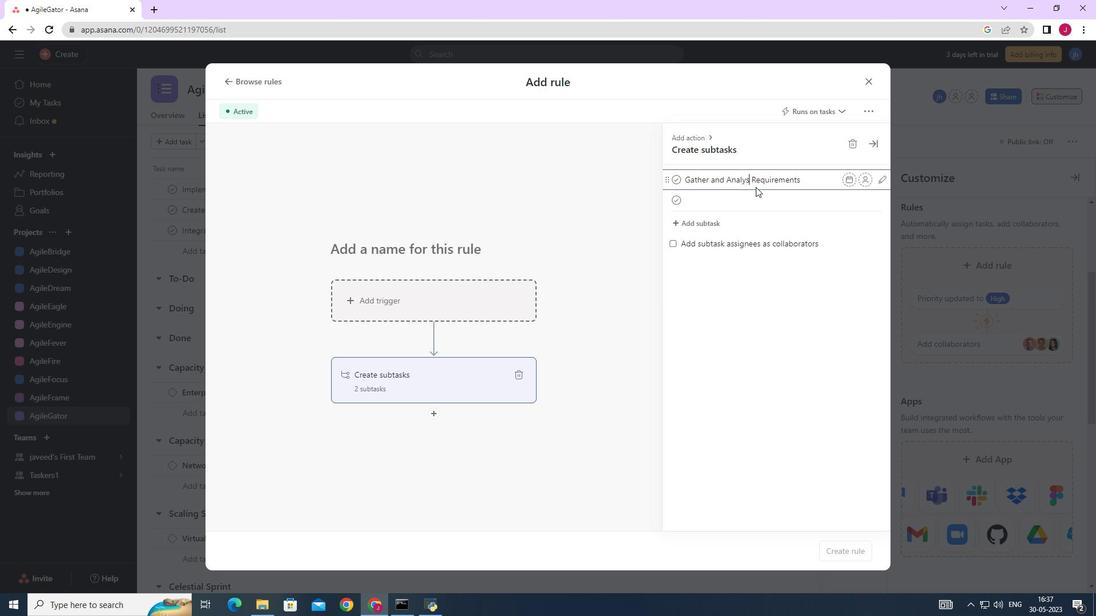 
Action: Key pressed e<Key.space>
Screenshot: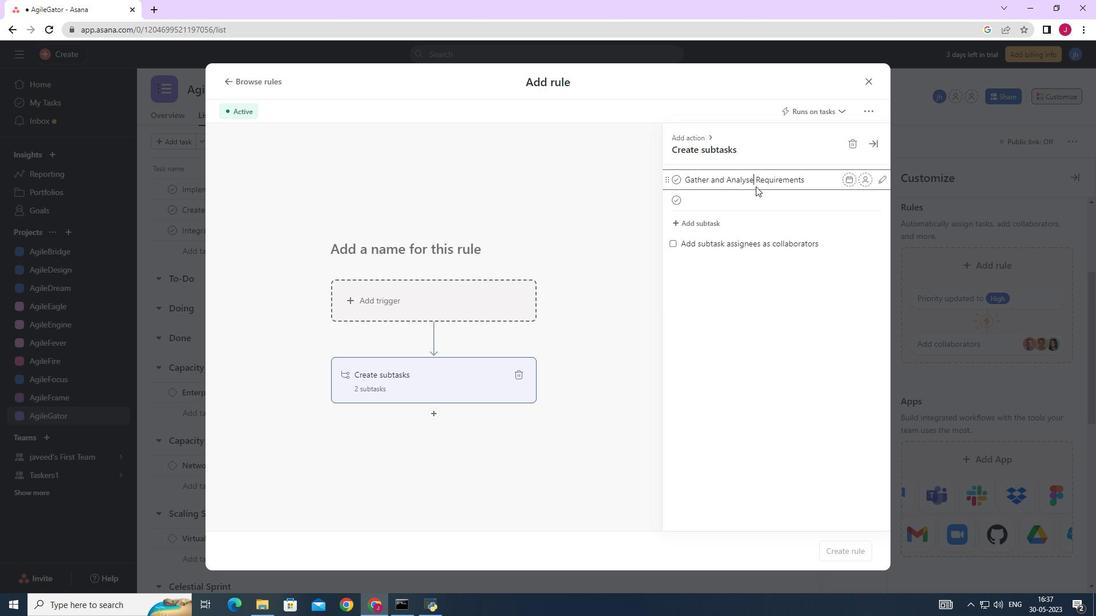 
Action: Mouse moved to (721, 206)
Screenshot: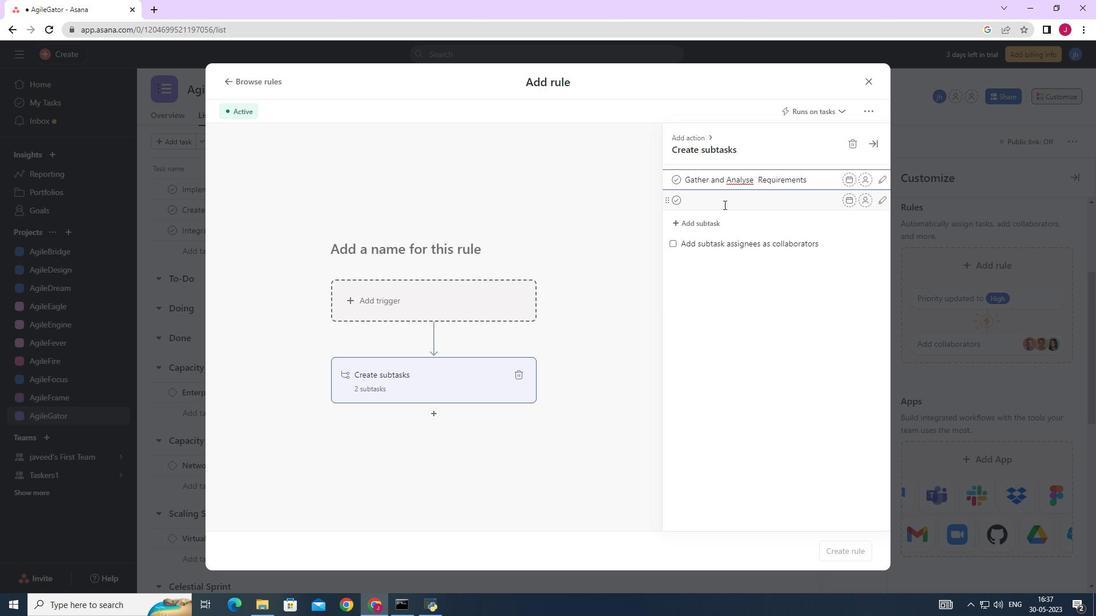 
Action: Mouse pressed left at (721, 206)
Screenshot: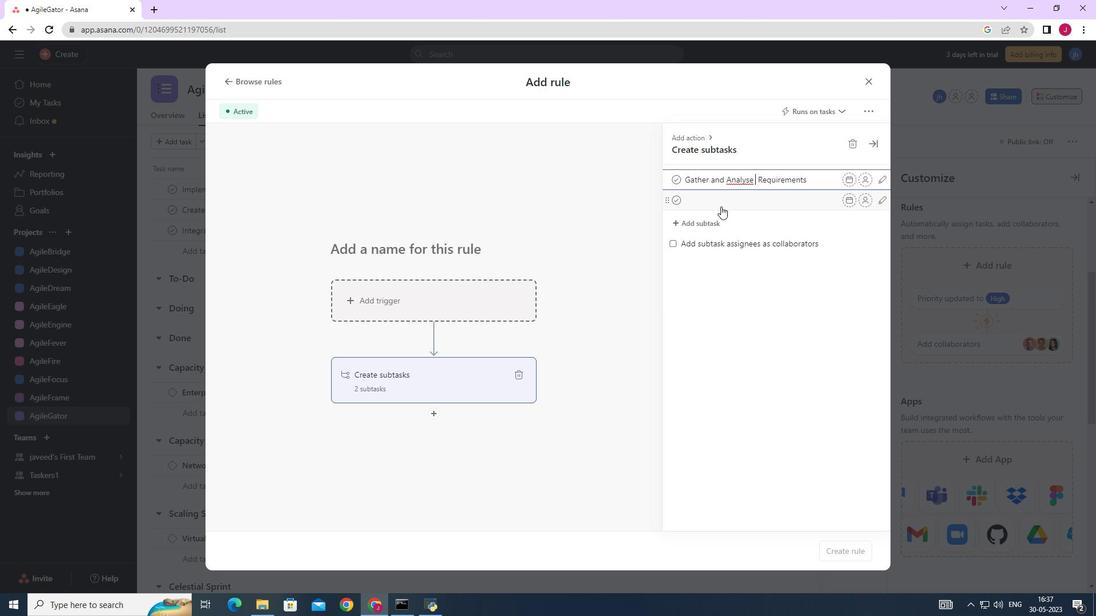 
Action: Mouse moved to (713, 203)
Screenshot: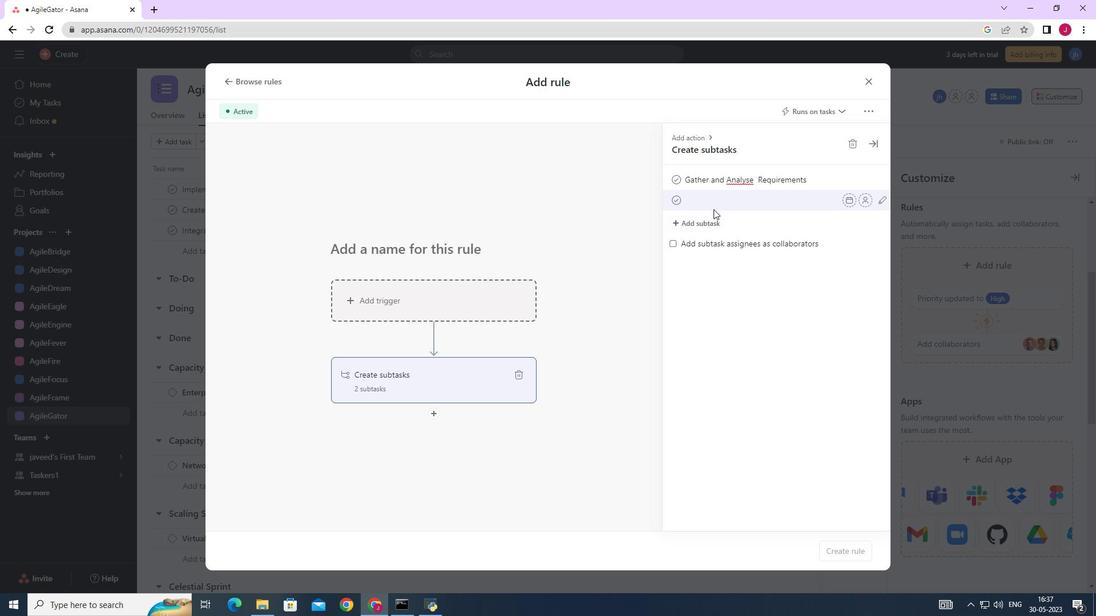 
Action: Mouse pressed left at (713, 203)
Screenshot: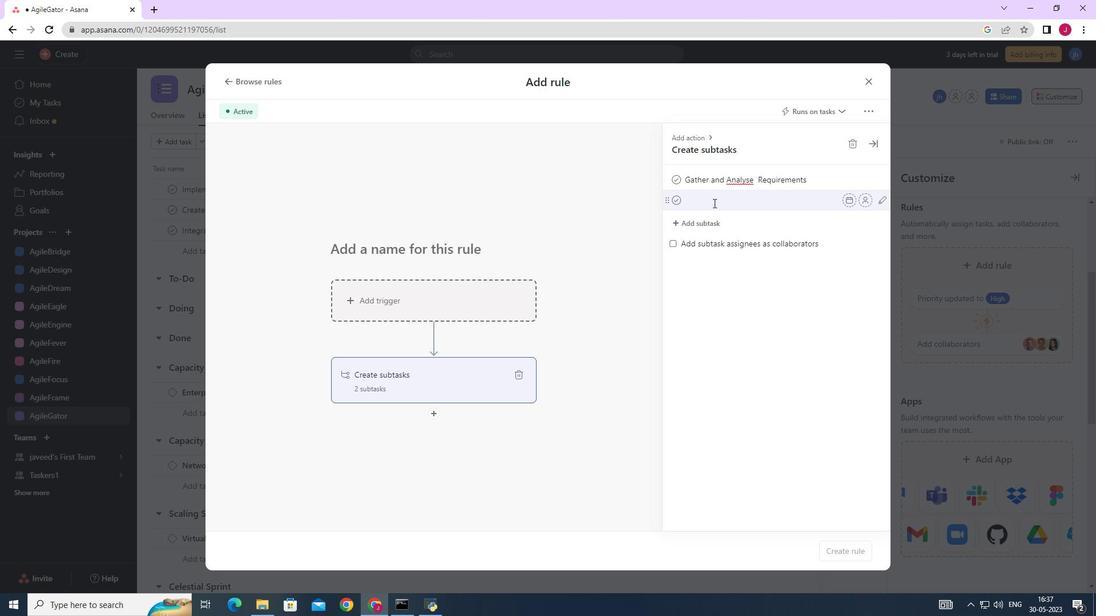 
Action: Key pressed <Key.caps_lock>D<Key.caps_lock>esign<Key.space>and<Key.space><Key.caps_lock>I<Key.caps_lock>mplement<Key.space><Key.caps_lock>S<Key.caps_lock>olution<Key.enter><Key.caps_lock>S<Key.caps_lock>ystem<Key.space><Key.caps_lock>T<Key.caps_lock>est<Key.space>and<Key.space><Key.caps_lock>UAT<Key.enter><Key.caps_lock>r<Key.caps_lock>ELEASE<Key.backspace><Key.backspace><Key.backspace><Key.backspace><Key.backspace><Key.backspace><Key.backspace><Key.backspace><Key.backspace><Key.backspace><Key.caps_lock><Key.caps_lock>R<Key.caps_lock>elease<Key.space>to<Key.space>production<Key.space>/<Key.space><Key.caps_lock>G<Key.caps_lock>o<Key.space><Key.caps_lock>L<Key.caps_lock>ive<Key.enter>
Screenshot: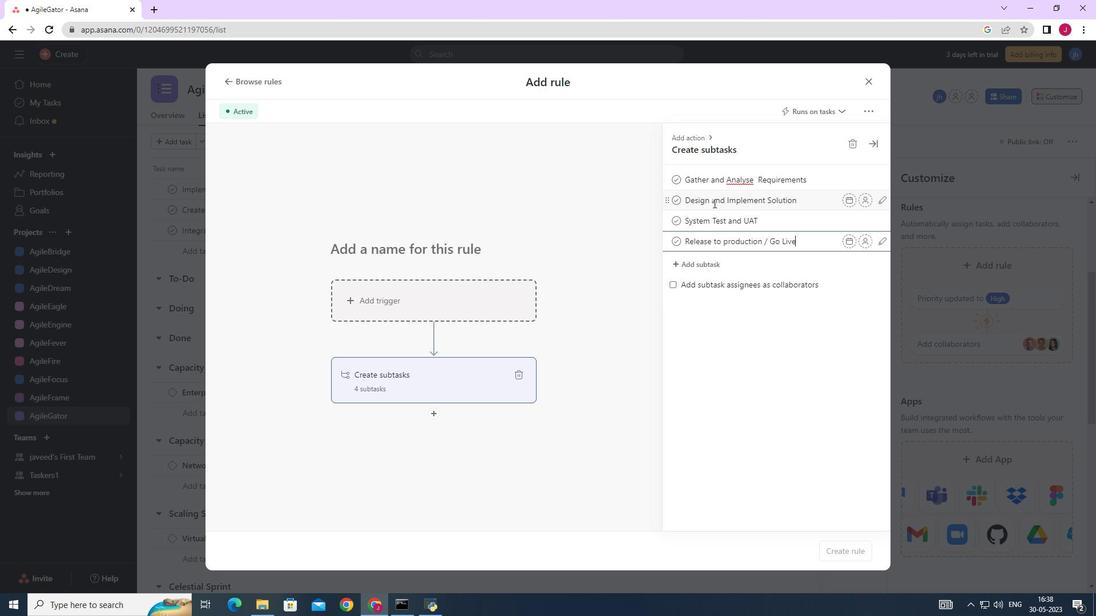 
Action: Mouse moved to (847, 306)
Screenshot: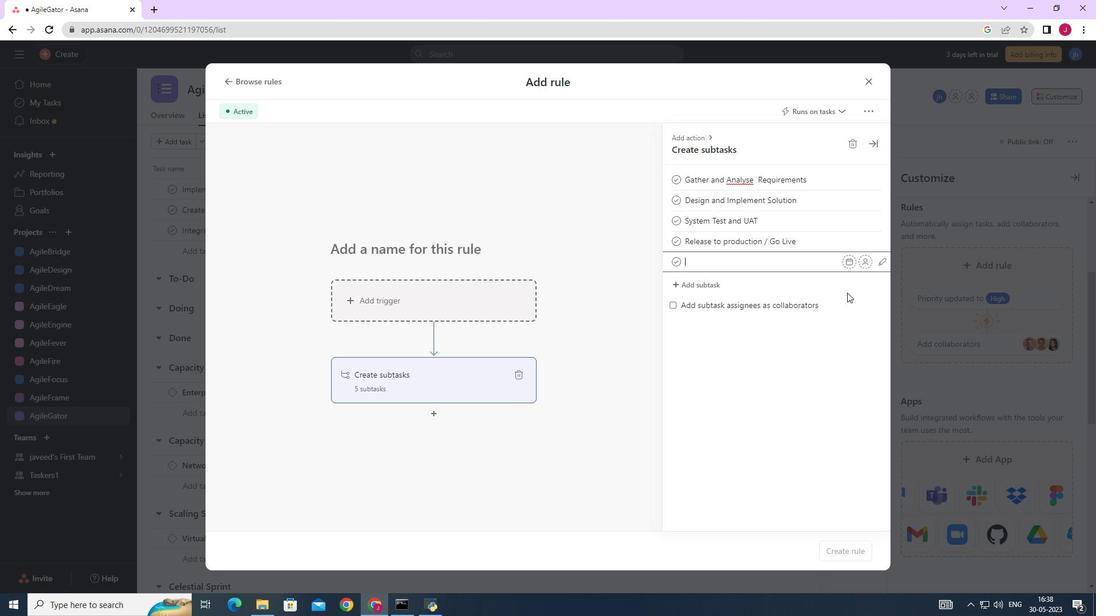 
